 Task: Create in the project AgileRealm and in the Backlog issue 'Integrate a new voice recognition feature into an existing mobile application to enhance user interaction and hands-free operation' a child issue 'Chatbot conversation natural language understanding and remediation', and assign it to team member softage.4@softage.net. Create in the project AgileRealm and in the Backlog issue 'Develop a new tool for automated testing of web application functional correctness and performance under stress conditions' a child issue 'Data access request policy enforcement and auditing', and assign it to team member softage.1@softage.net
Action: Mouse moved to (205, 66)
Screenshot: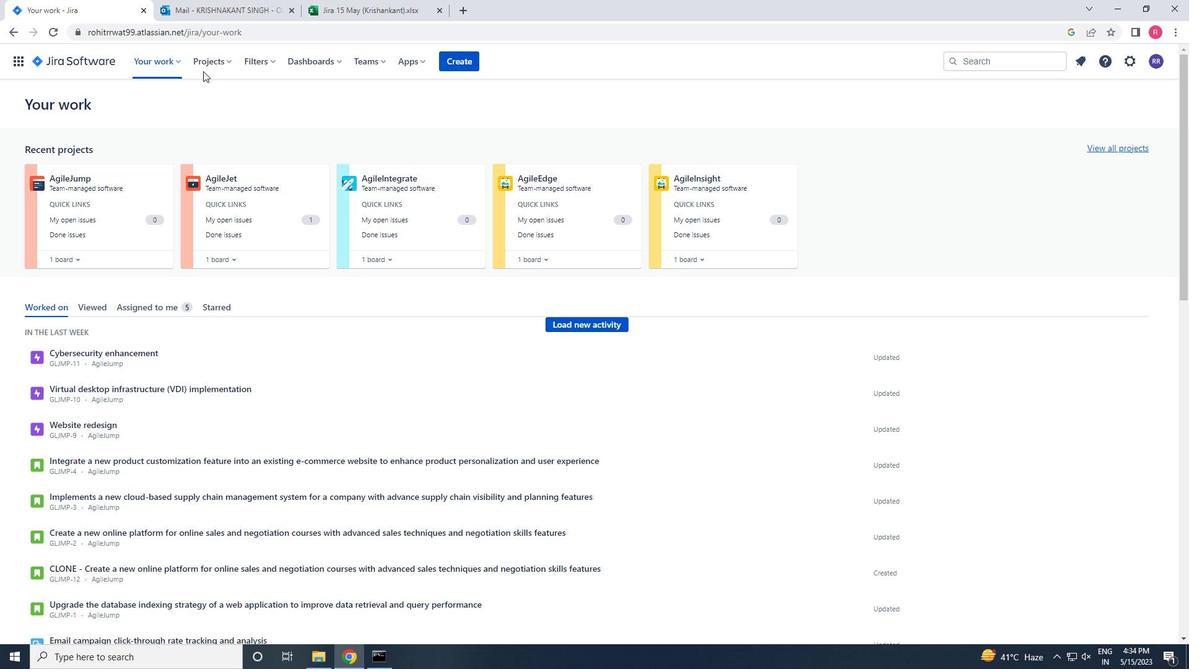 
Action: Mouse pressed left at (205, 66)
Screenshot: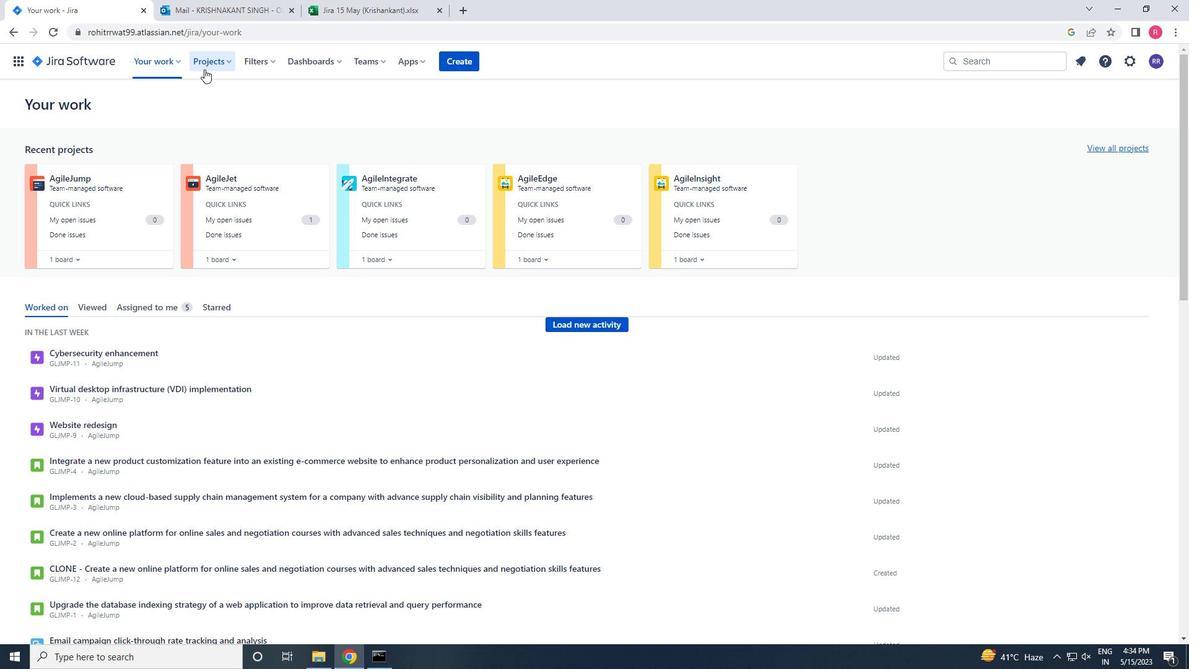 
Action: Mouse moved to (238, 117)
Screenshot: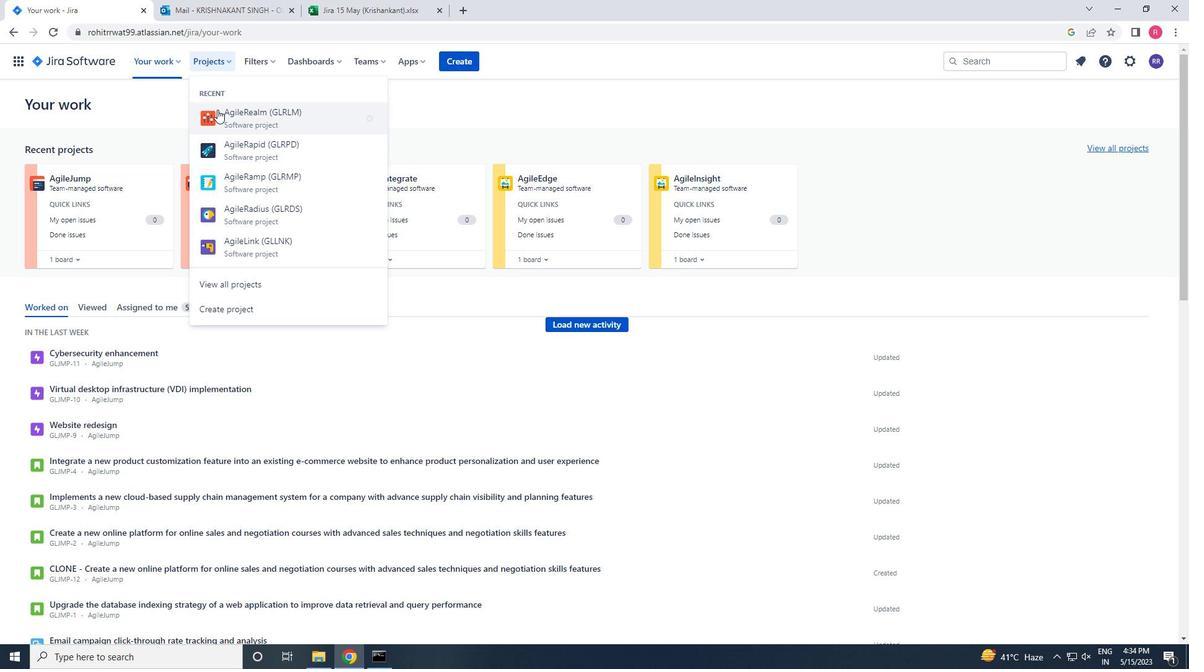 
Action: Mouse pressed left at (238, 117)
Screenshot: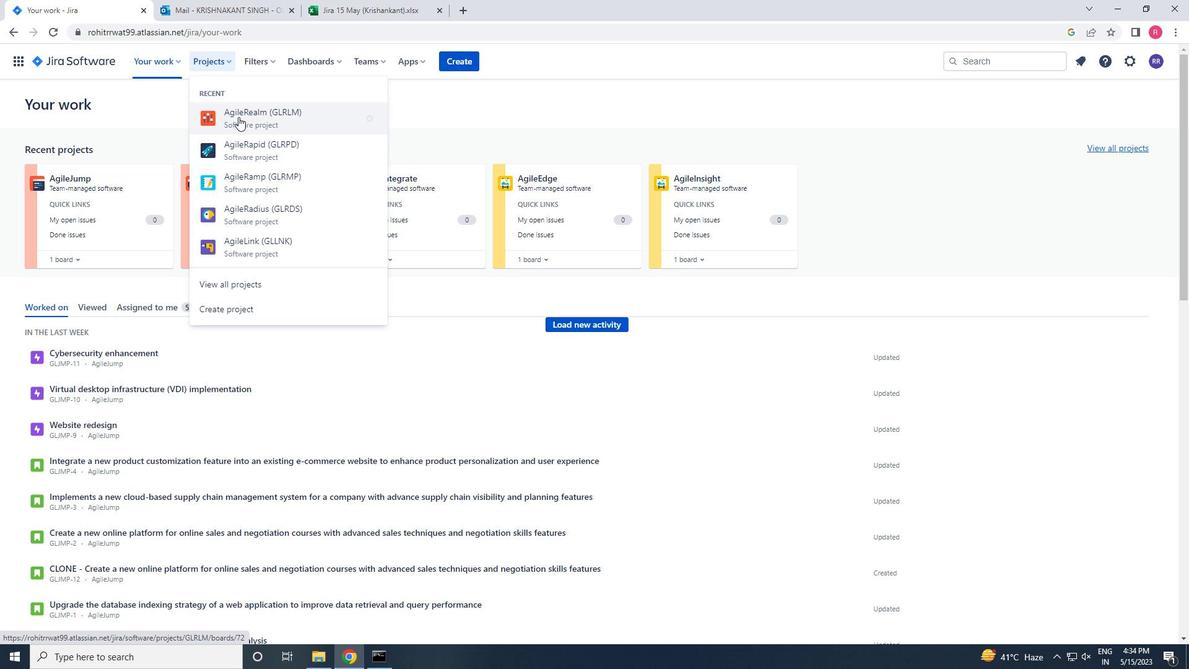 
Action: Mouse moved to (60, 195)
Screenshot: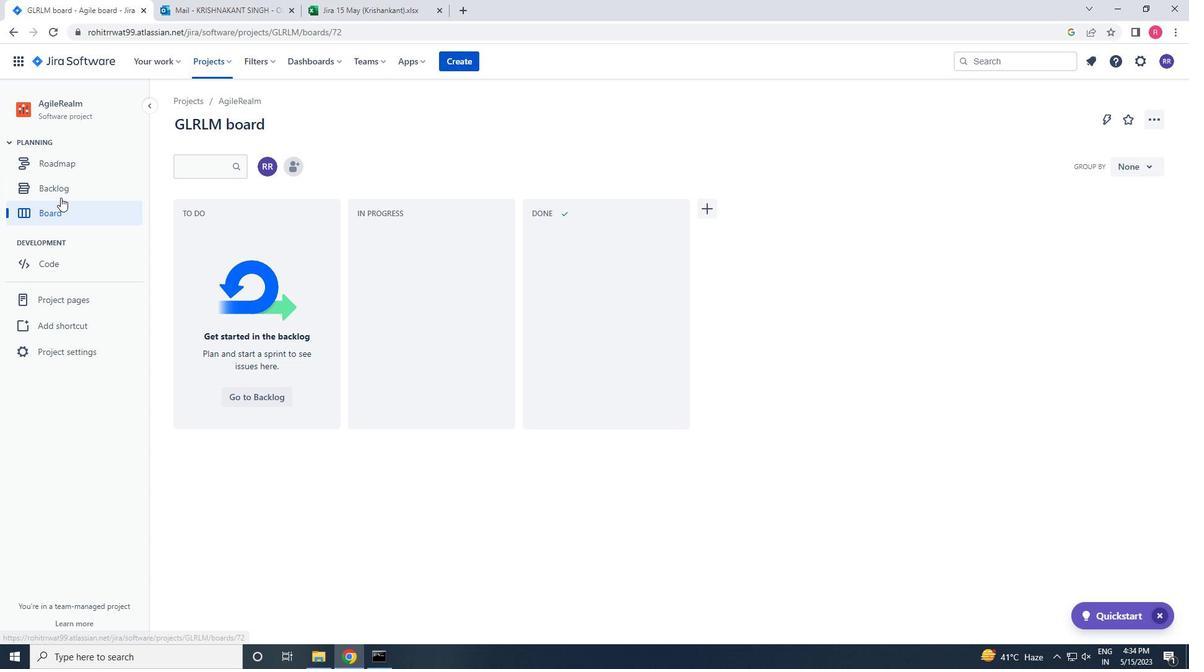 
Action: Mouse pressed left at (60, 195)
Screenshot: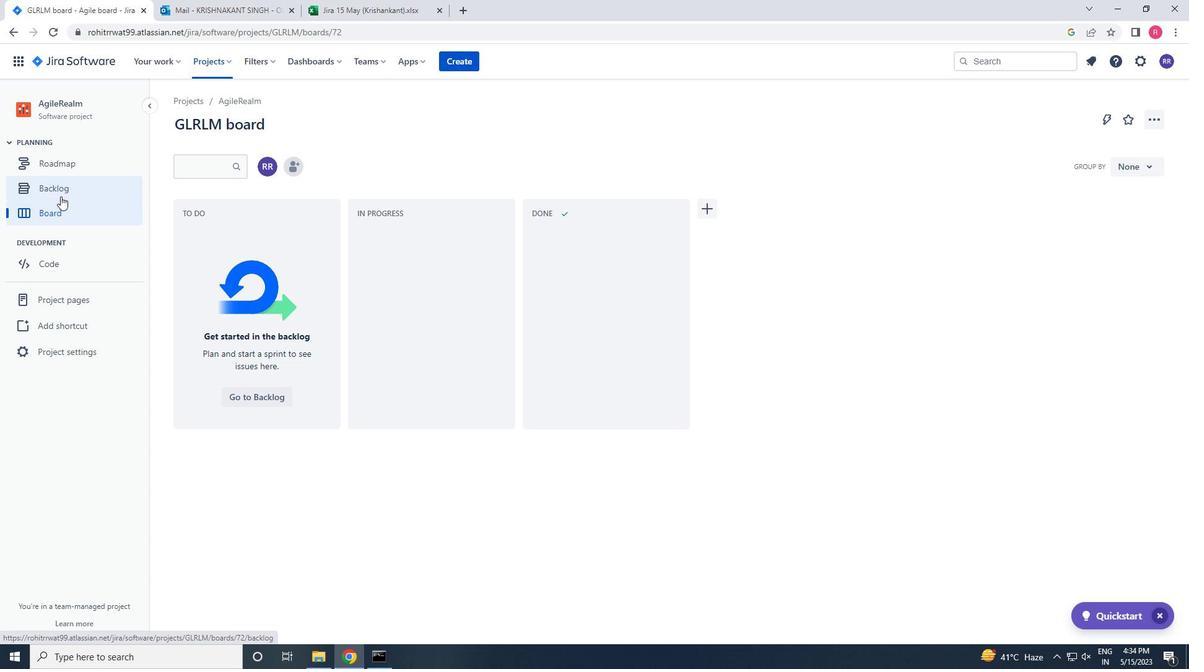
Action: Mouse moved to (334, 284)
Screenshot: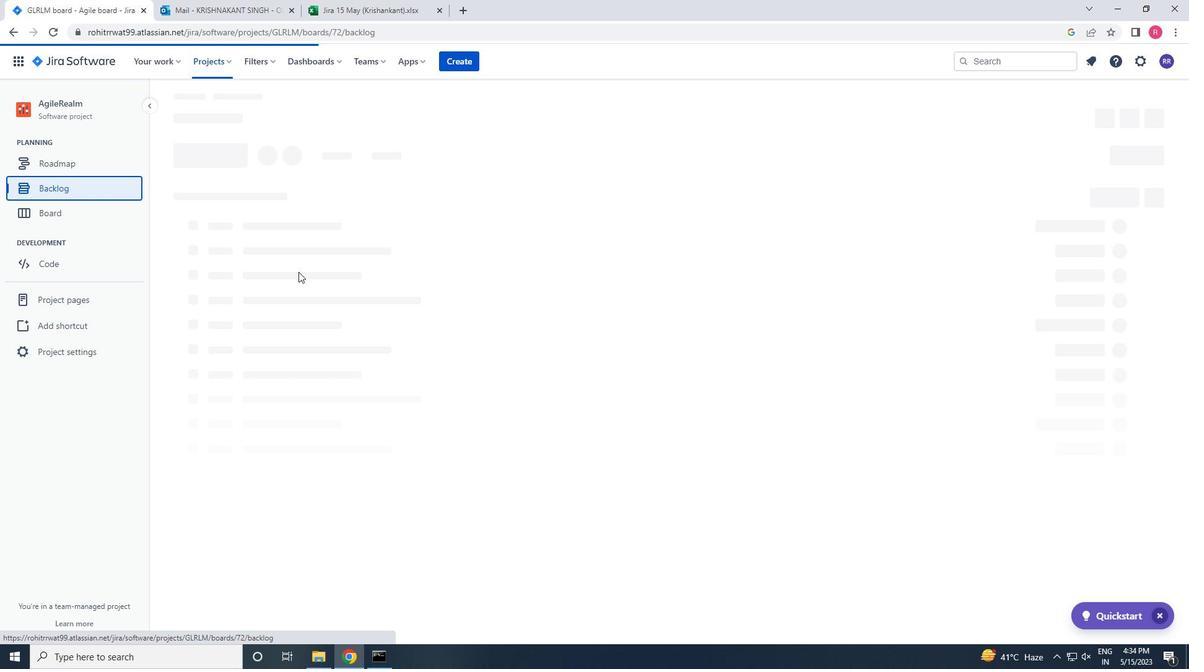 
Action: Mouse scrolled (334, 283) with delta (0, 0)
Screenshot: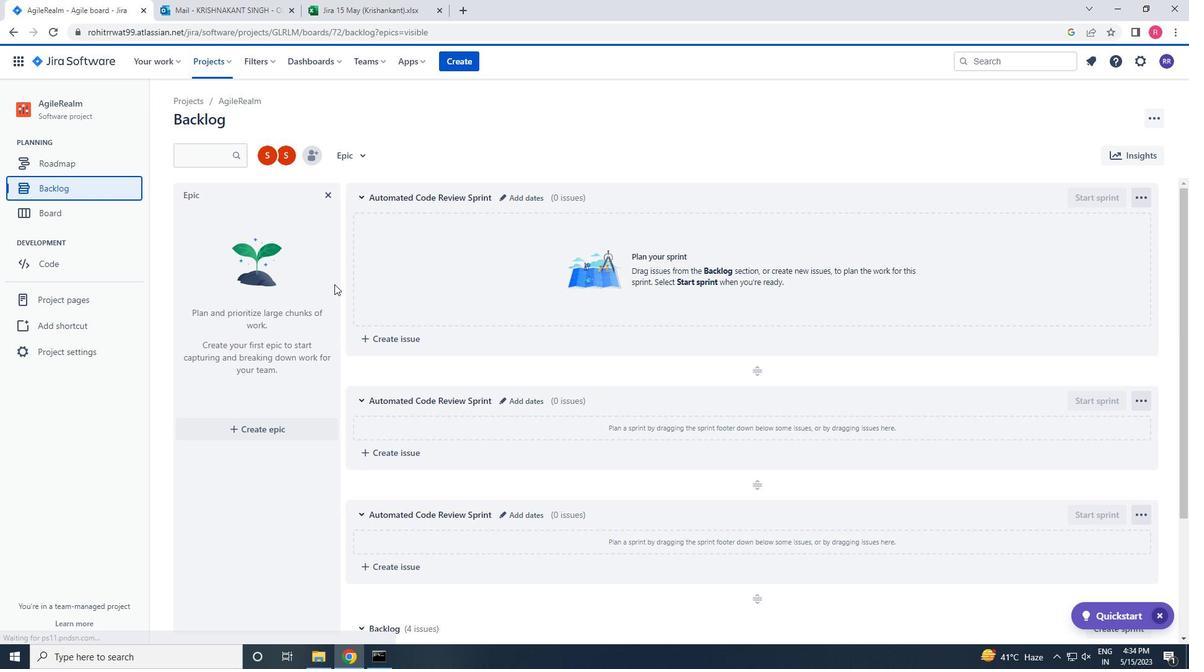 
Action: Mouse scrolled (334, 283) with delta (0, 0)
Screenshot: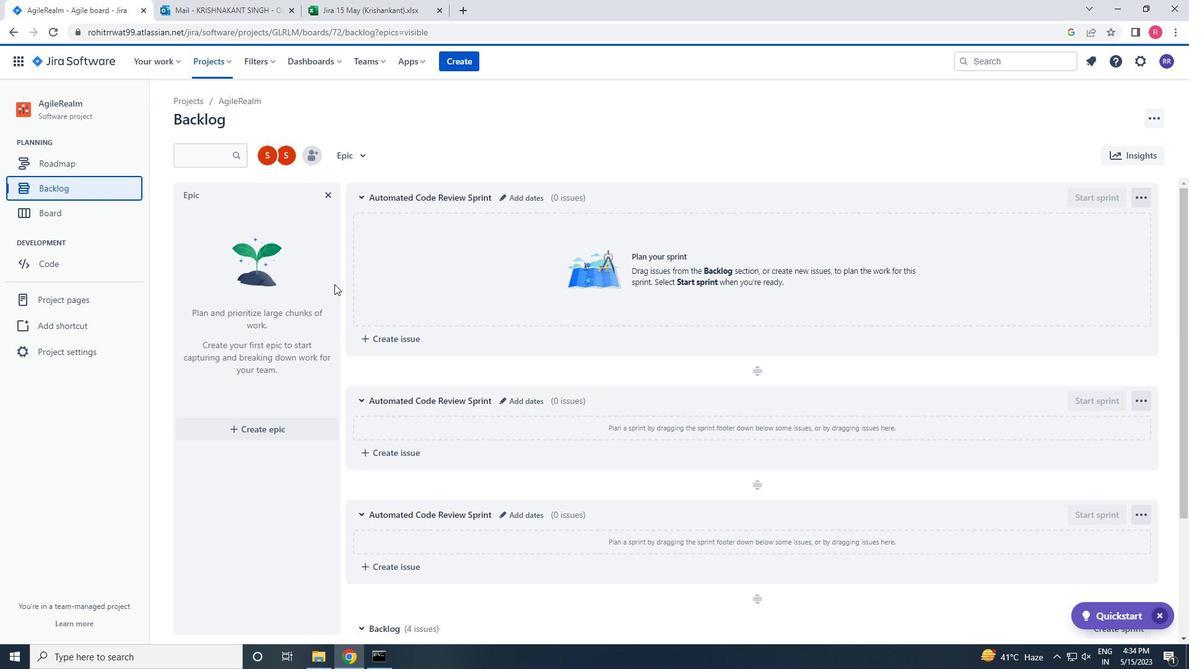 
Action: Mouse scrolled (334, 283) with delta (0, 0)
Screenshot: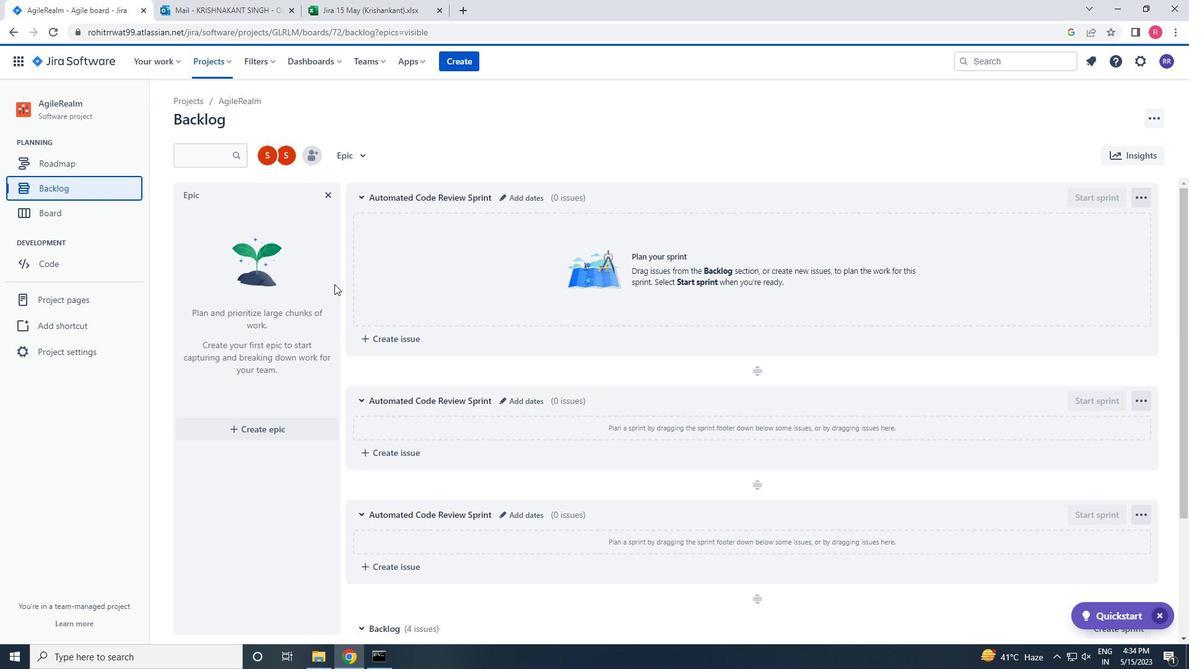 
Action: Mouse moved to (335, 284)
Screenshot: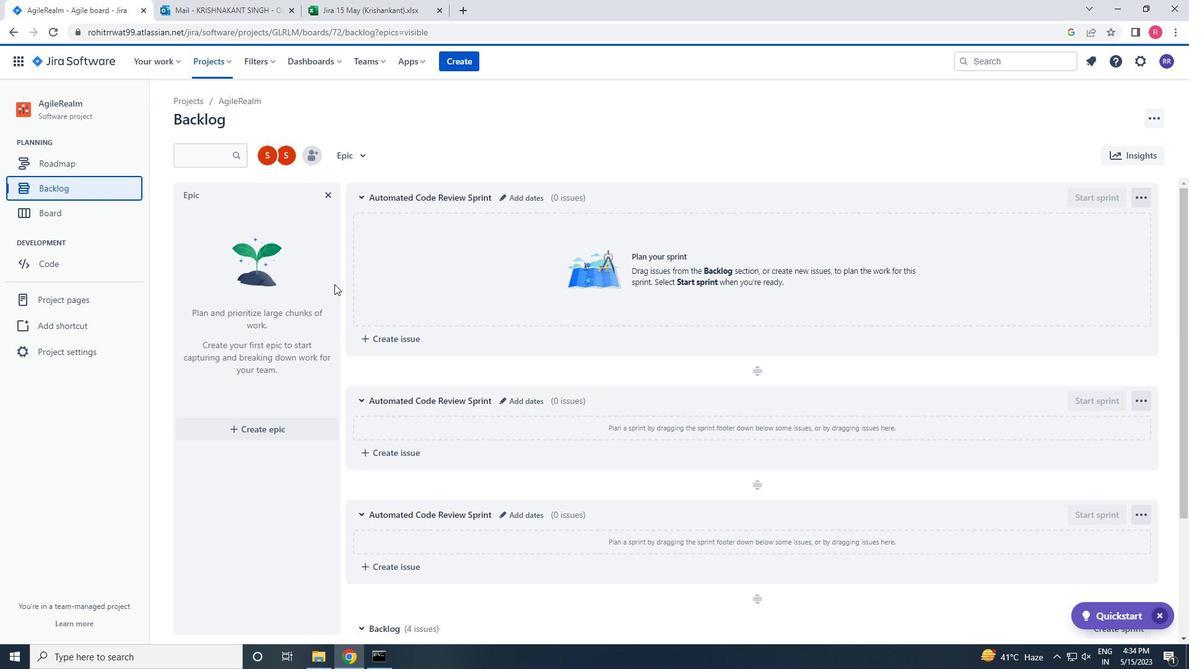 
Action: Mouse scrolled (335, 283) with delta (0, 0)
Screenshot: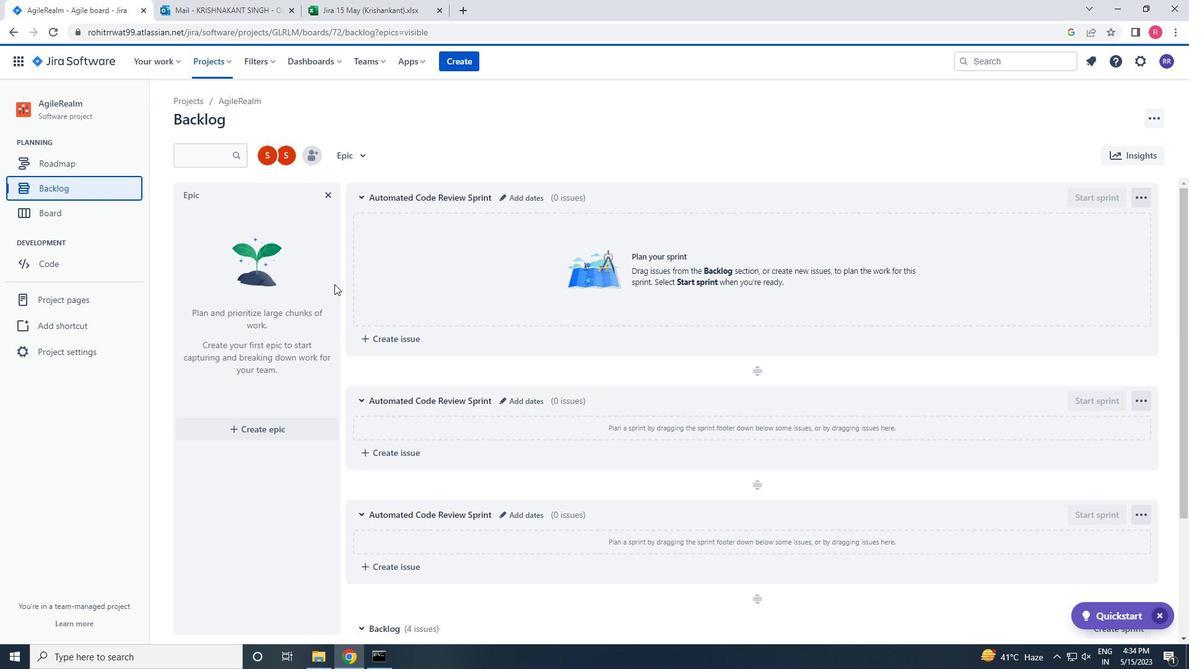
Action: Mouse moved to (335, 286)
Screenshot: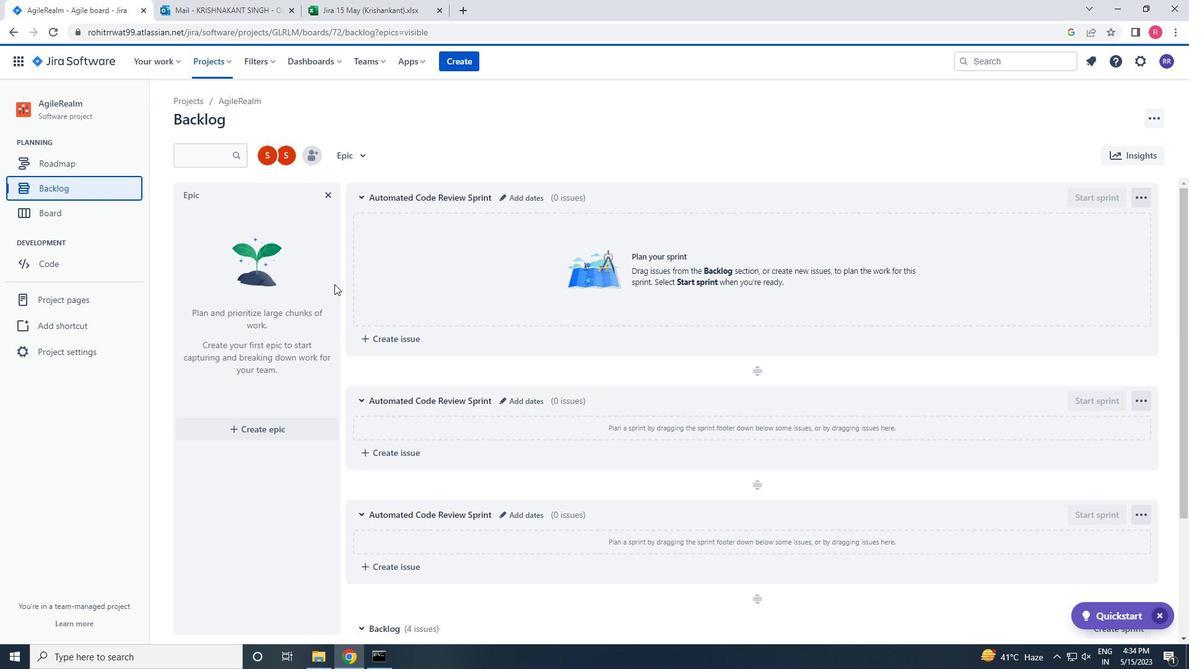 
Action: Mouse scrolled (335, 285) with delta (0, 0)
Screenshot: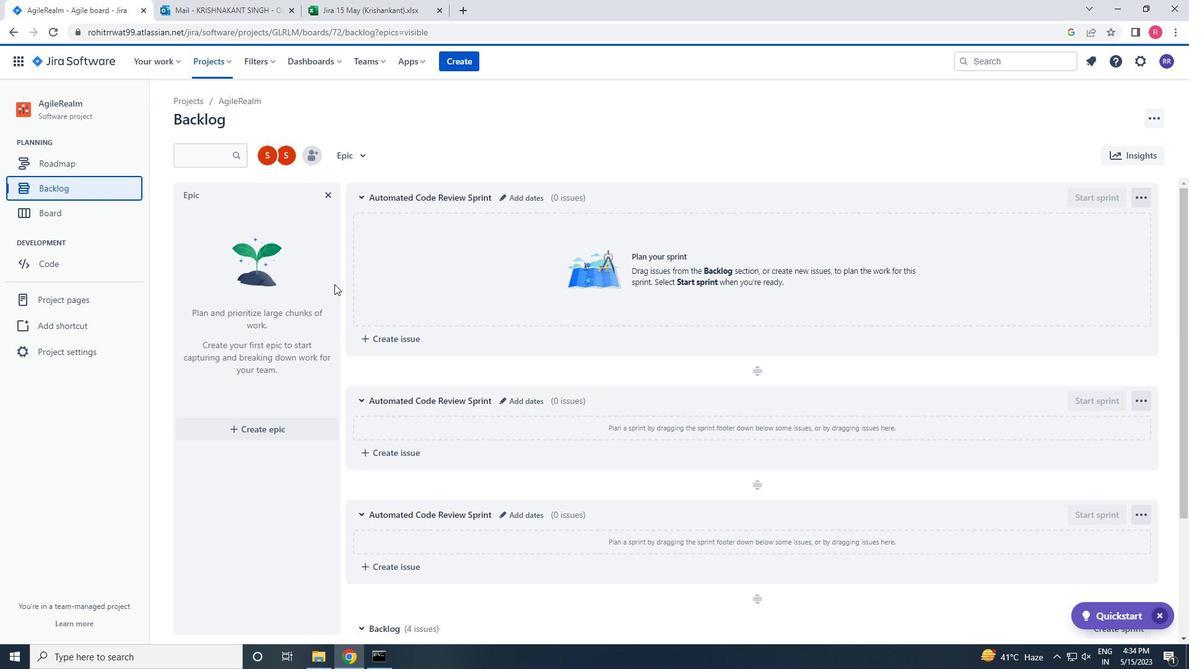 
Action: Mouse scrolled (335, 285) with delta (0, 0)
Screenshot: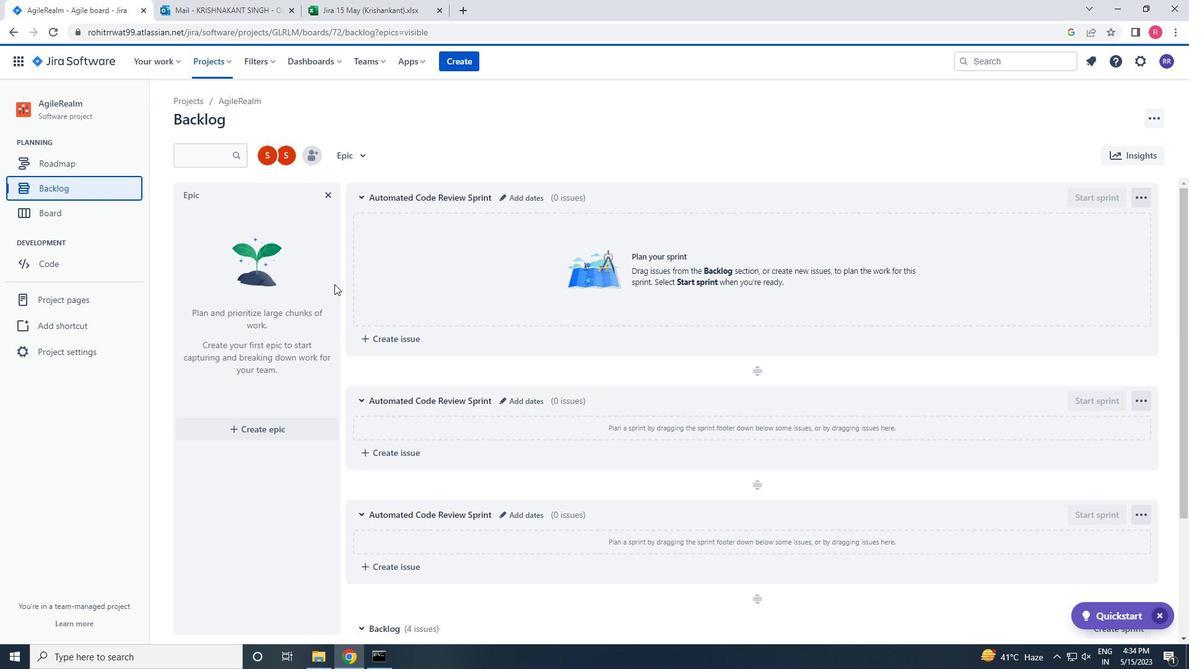 
Action: Mouse moved to (335, 290)
Screenshot: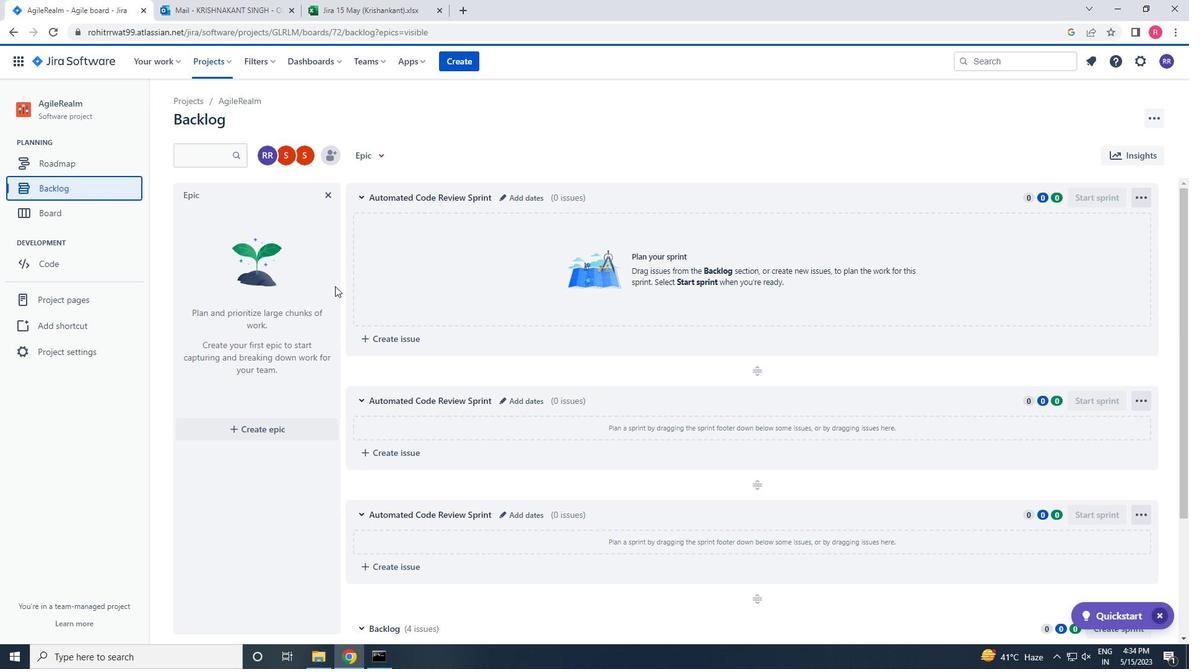 
Action: Mouse scrolled (335, 290) with delta (0, 0)
Screenshot: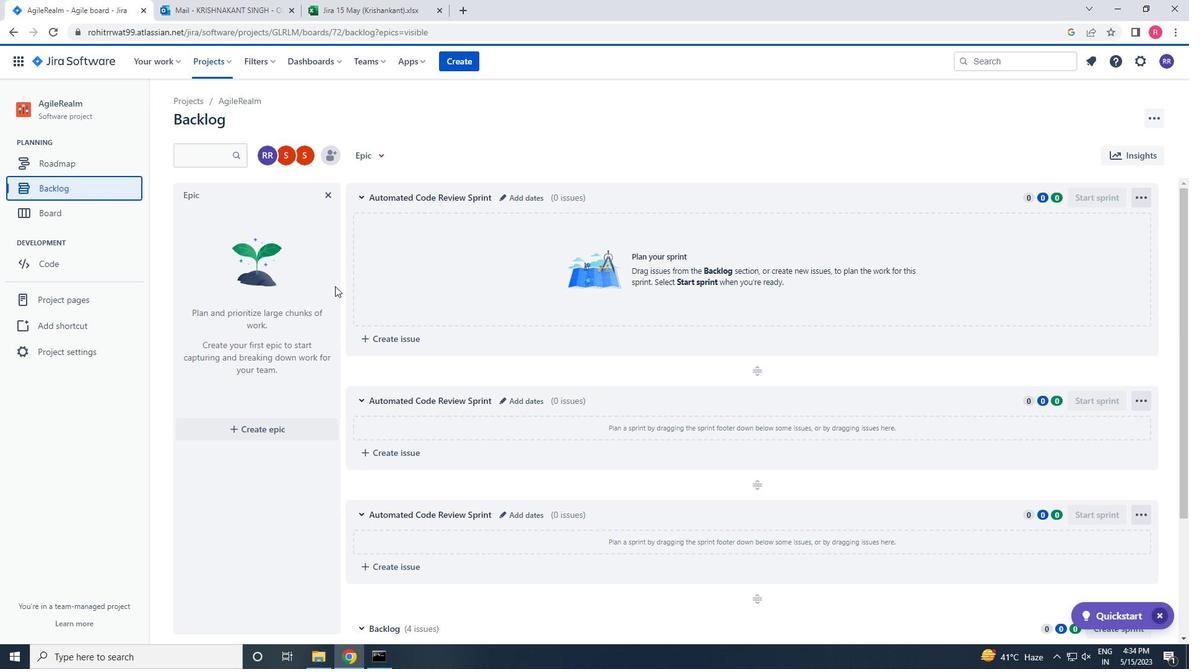 
Action: Mouse moved to (457, 354)
Screenshot: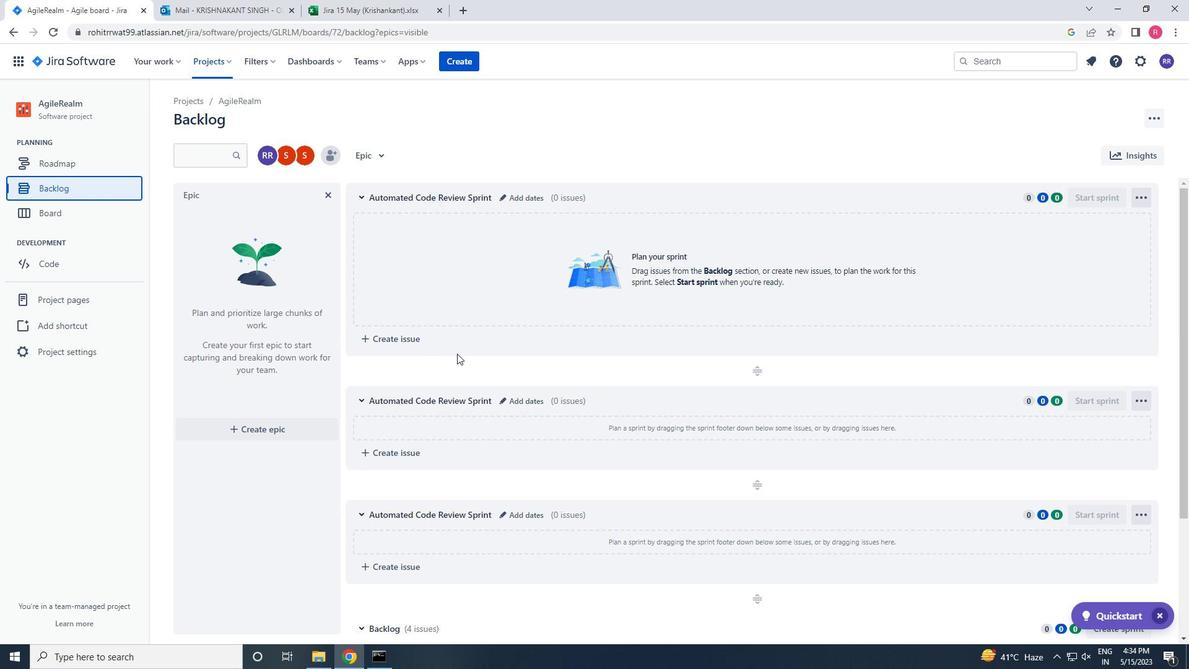 
Action: Mouse scrolled (457, 353) with delta (0, 0)
Screenshot: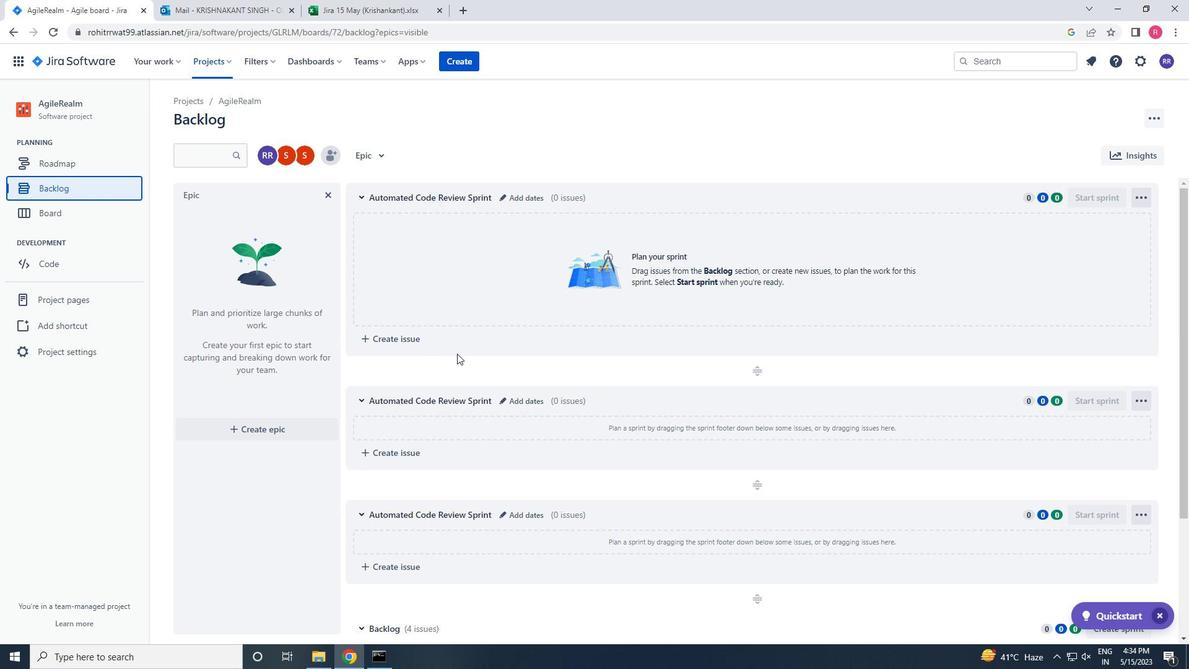 
Action: Mouse moved to (457, 355)
Screenshot: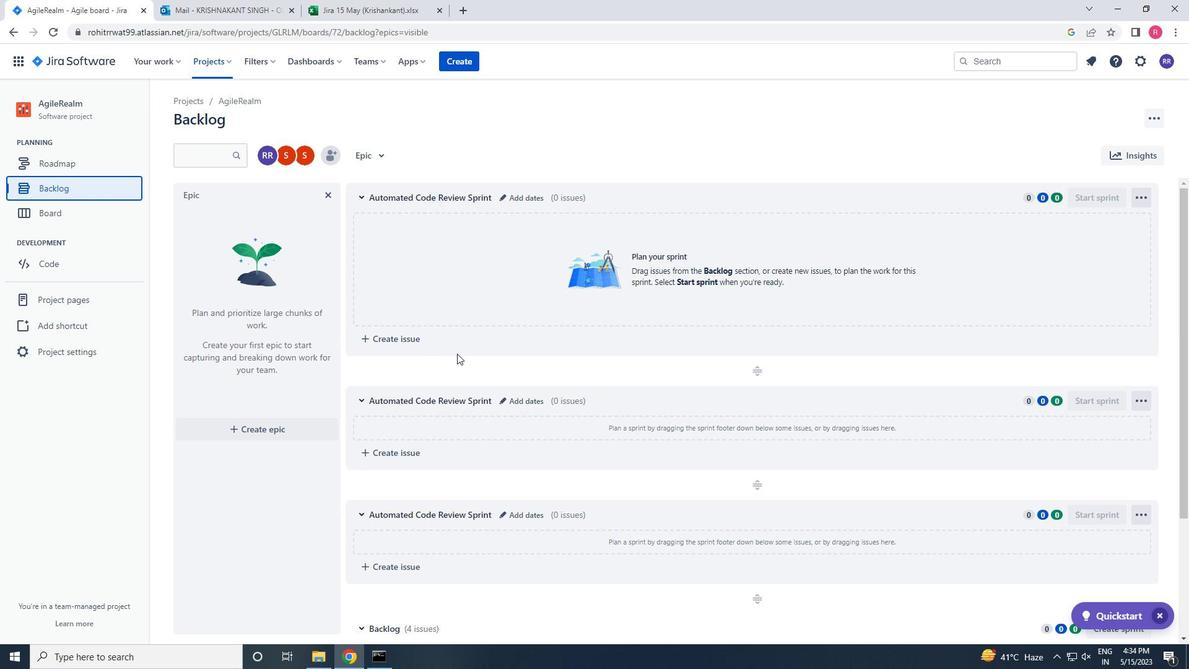 
Action: Mouse scrolled (457, 354) with delta (0, 0)
Screenshot: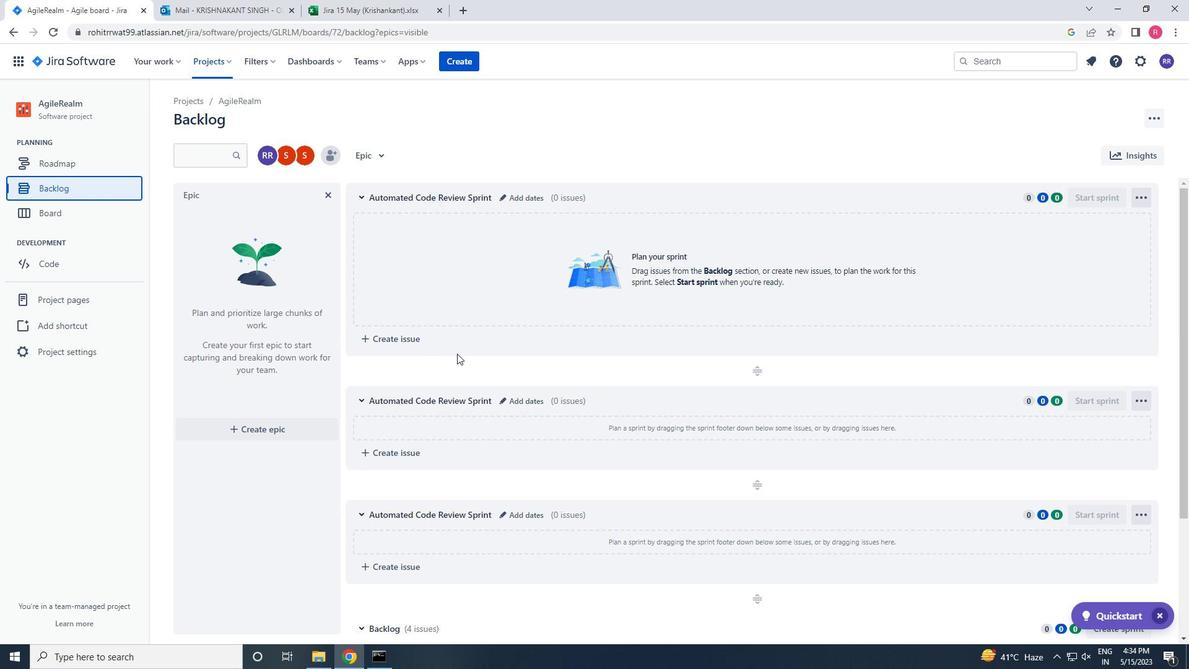 
Action: Mouse scrolled (457, 354) with delta (0, 0)
Screenshot: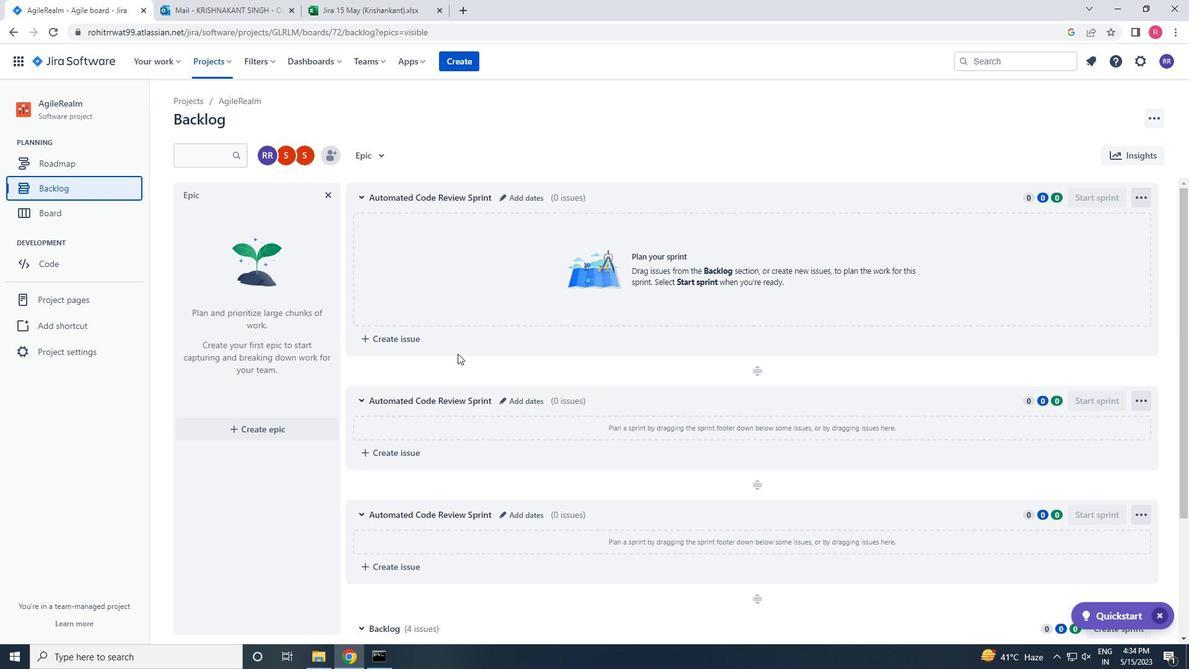 
Action: Mouse scrolled (457, 354) with delta (0, 0)
Screenshot: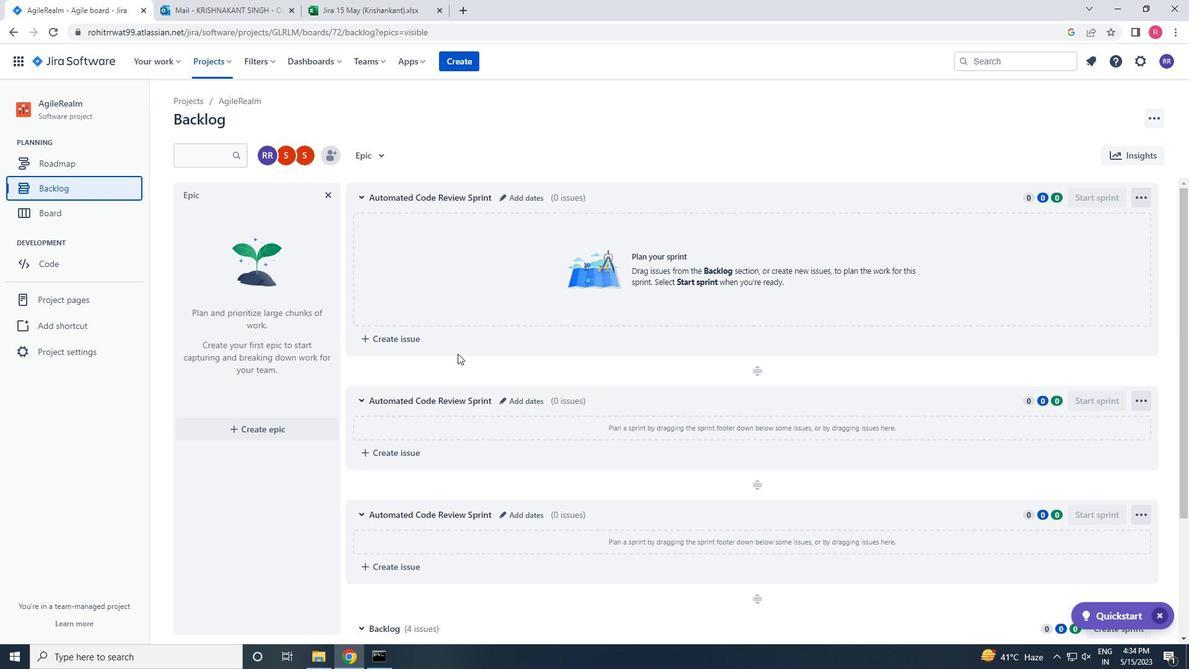 
Action: Mouse scrolled (457, 354) with delta (0, 0)
Screenshot: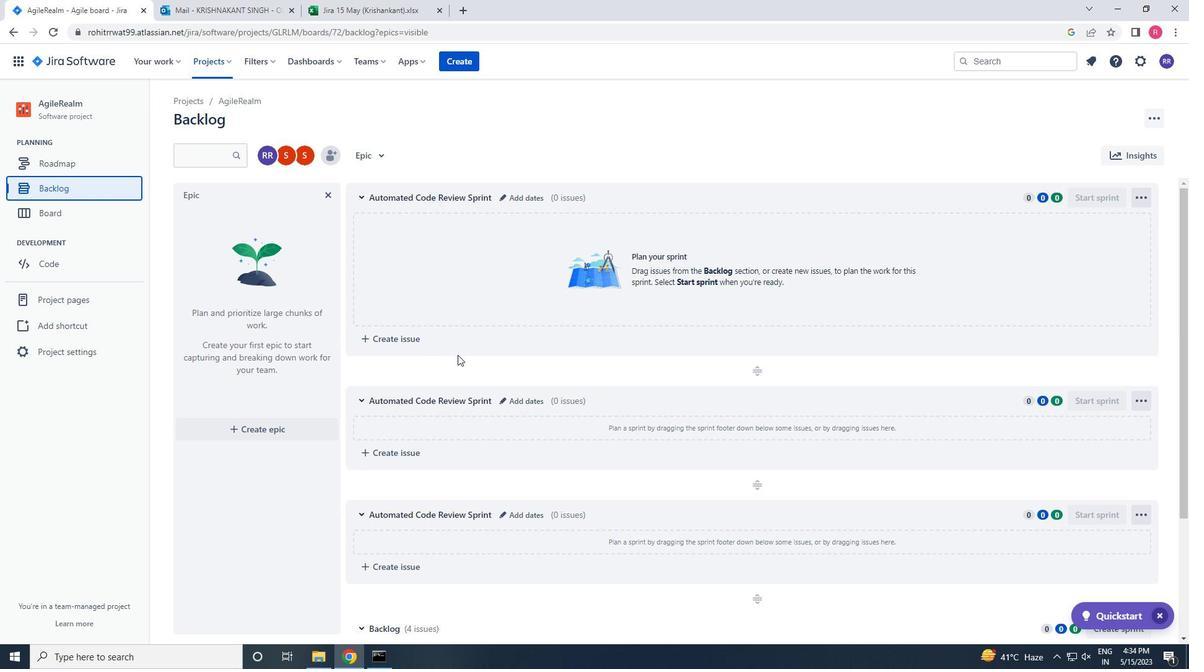 
Action: Mouse scrolled (457, 354) with delta (0, 0)
Screenshot: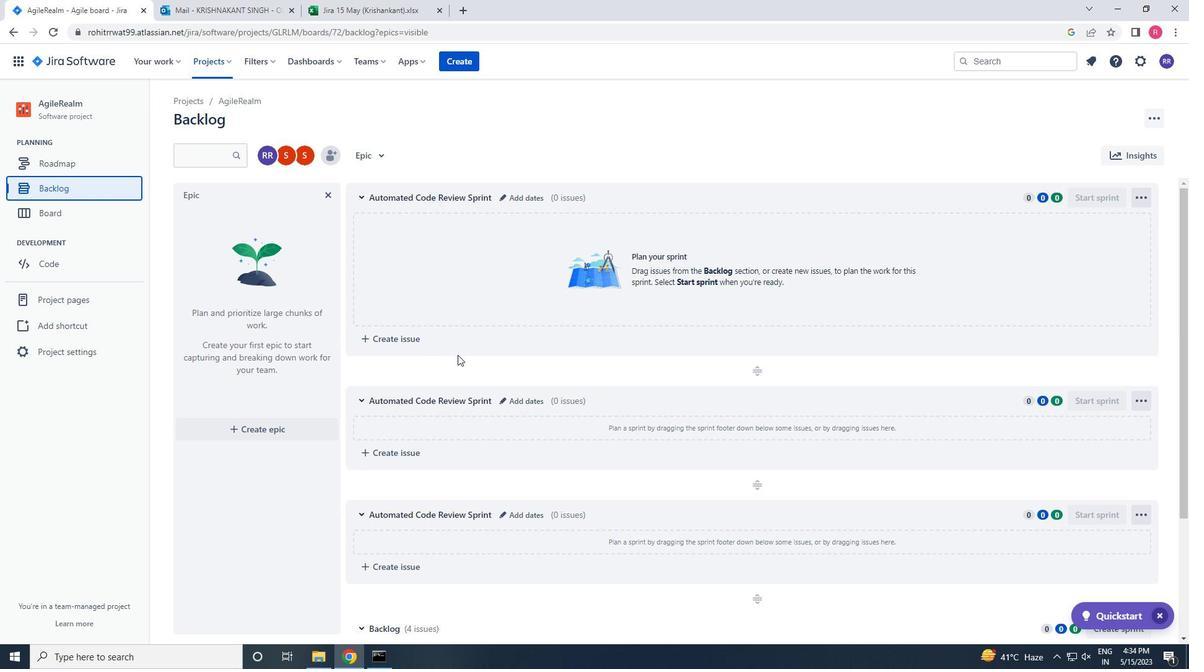 
Action: Mouse moved to (961, 493)
Screenshot: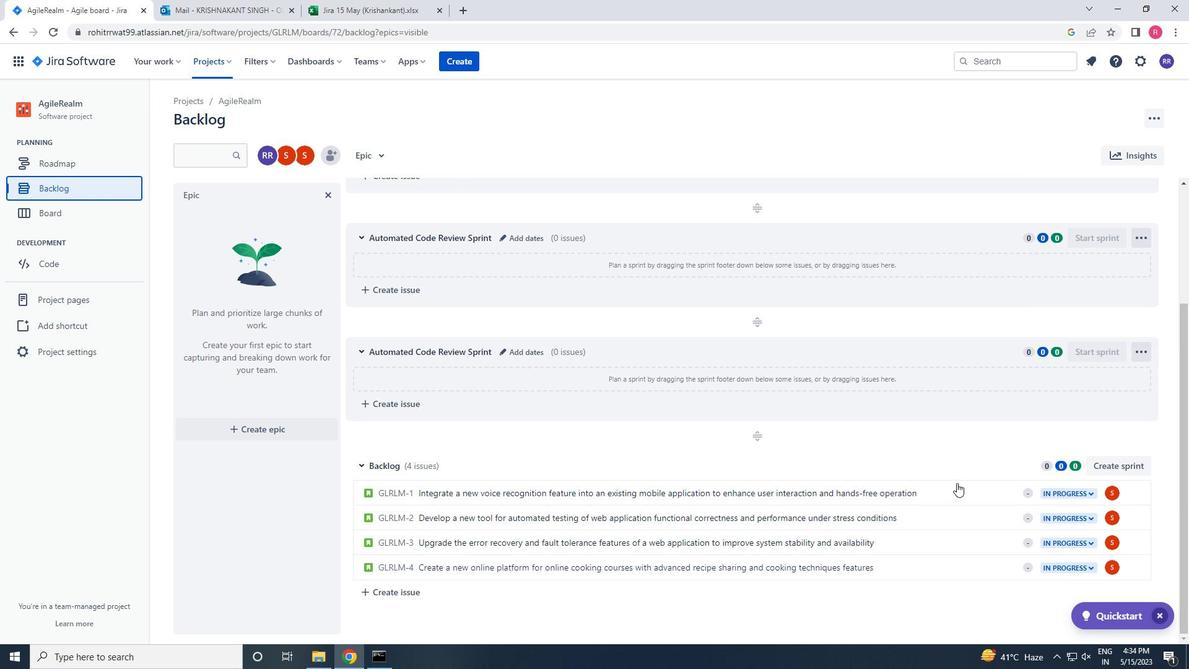 
Action: Mouse pressed left at (961, 493)
Screenshot: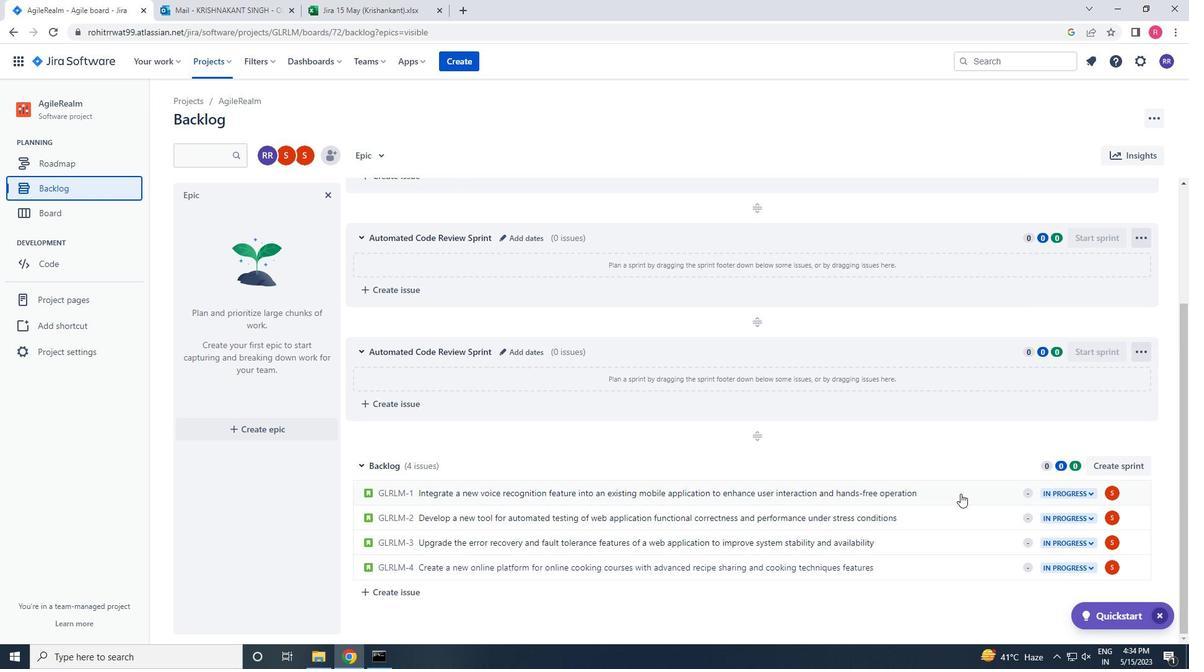 
Action: Mouse moved to (972, 320)
Screenshot: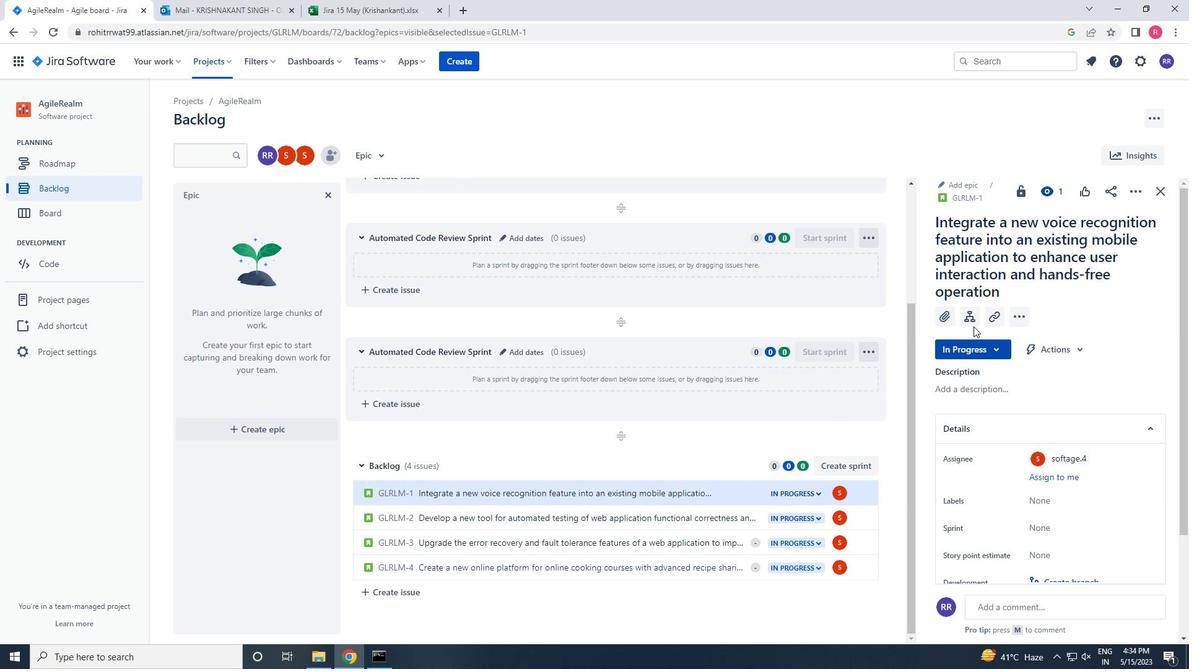 
Action: Mouse pressed left at (972, 320)
Screenshot: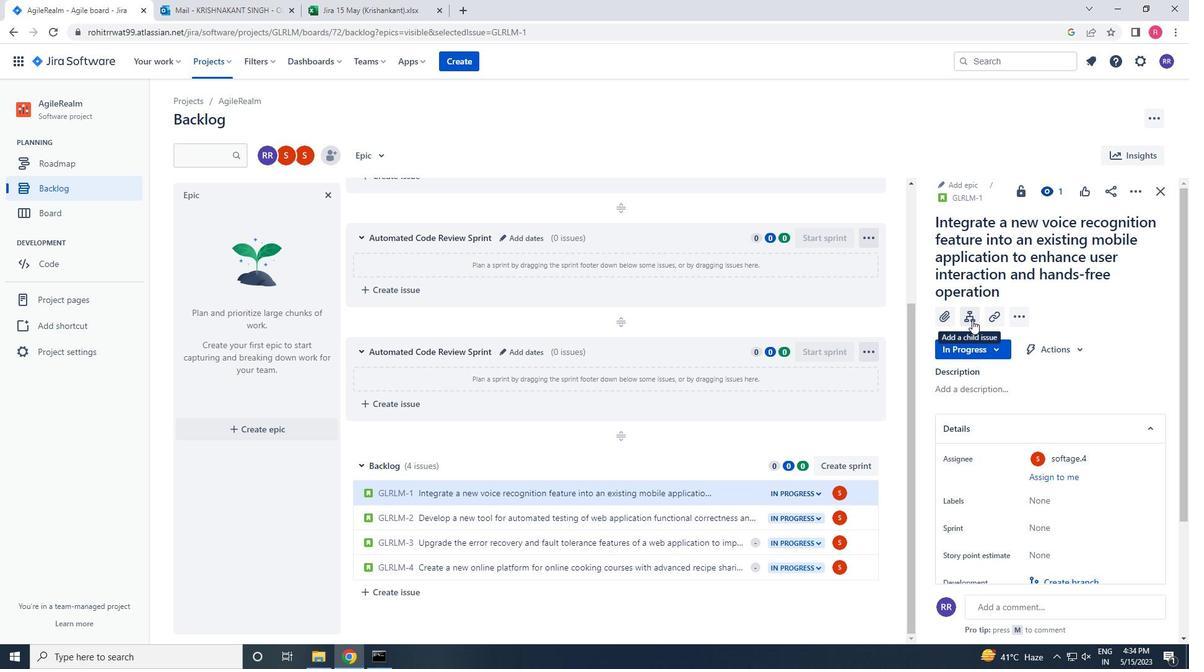 
Action: Key pressed <Key.shift>CHATBOT<Key.space>CONVERSATION<Key.space>NATURAL<Key.space>LANGUS<Key.backspace>AGE<Key.space>UNDERSTANDING<Key.space><Key.space>AND<Key.space>REMDIATION<Key.left><Key.left><Key.left><Key.left><Key.left><Key.left><Key.left>W<Key.backspace>E<Key.enter>
Screenshot: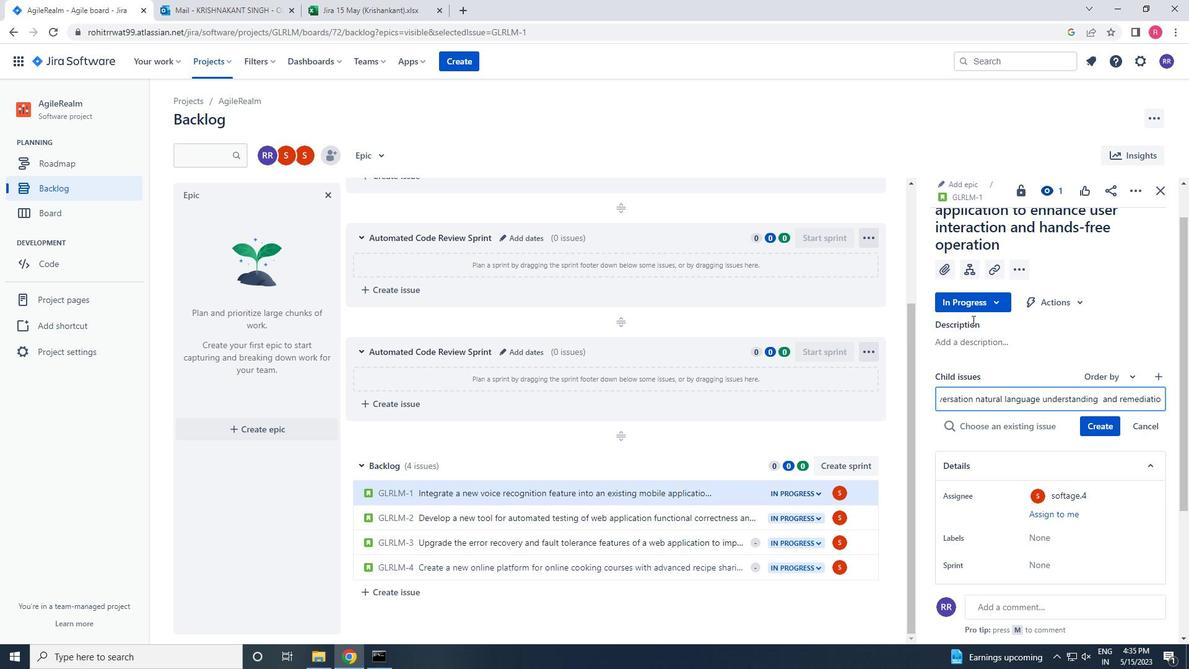 
Action: Mouse moved to (1109, 404)
Screenshot: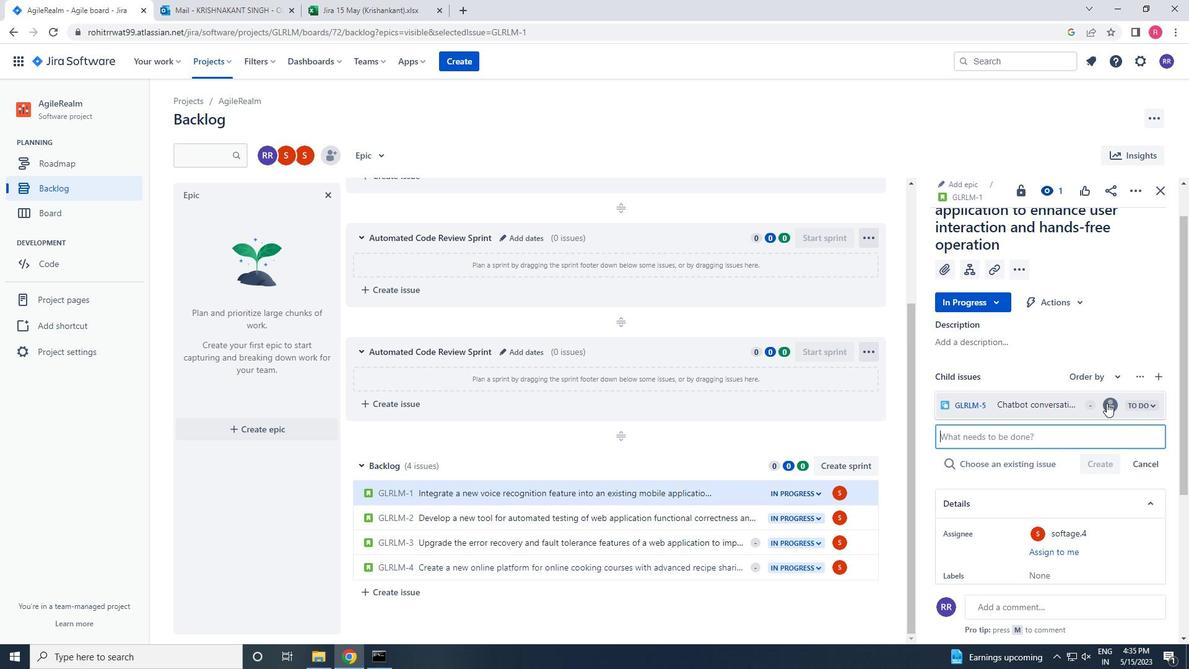 
Action: Mouse pressed left at (1109, 404)
Screenshot: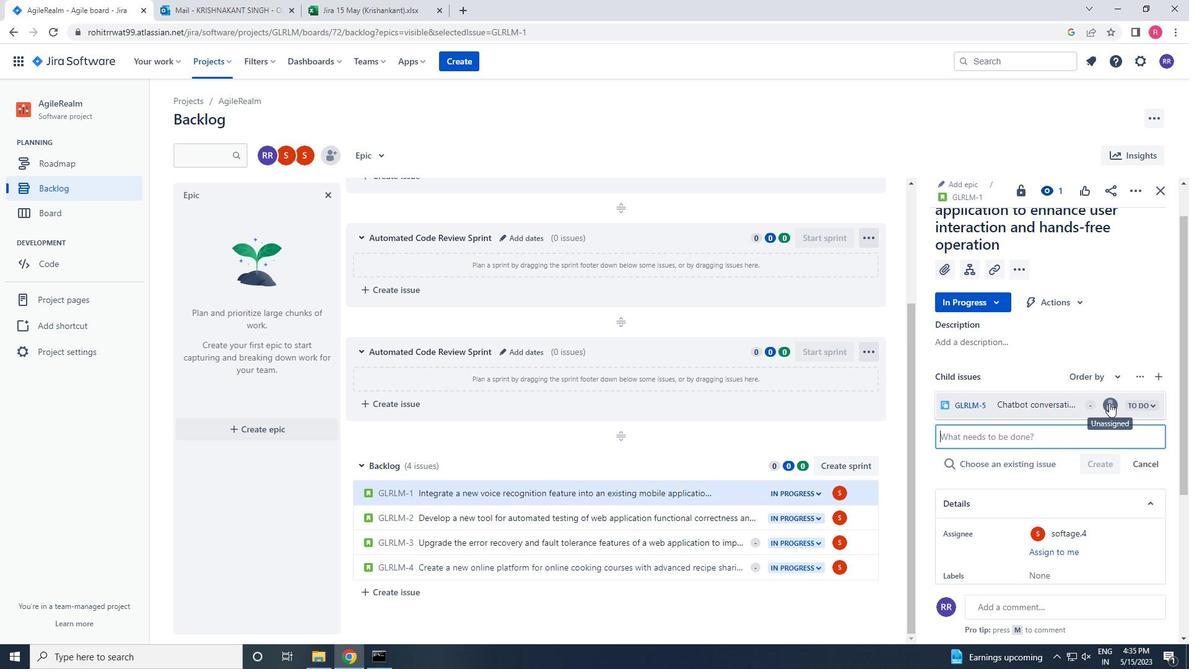 
Action: Mouse moved to (1110, 389)
Screenshot: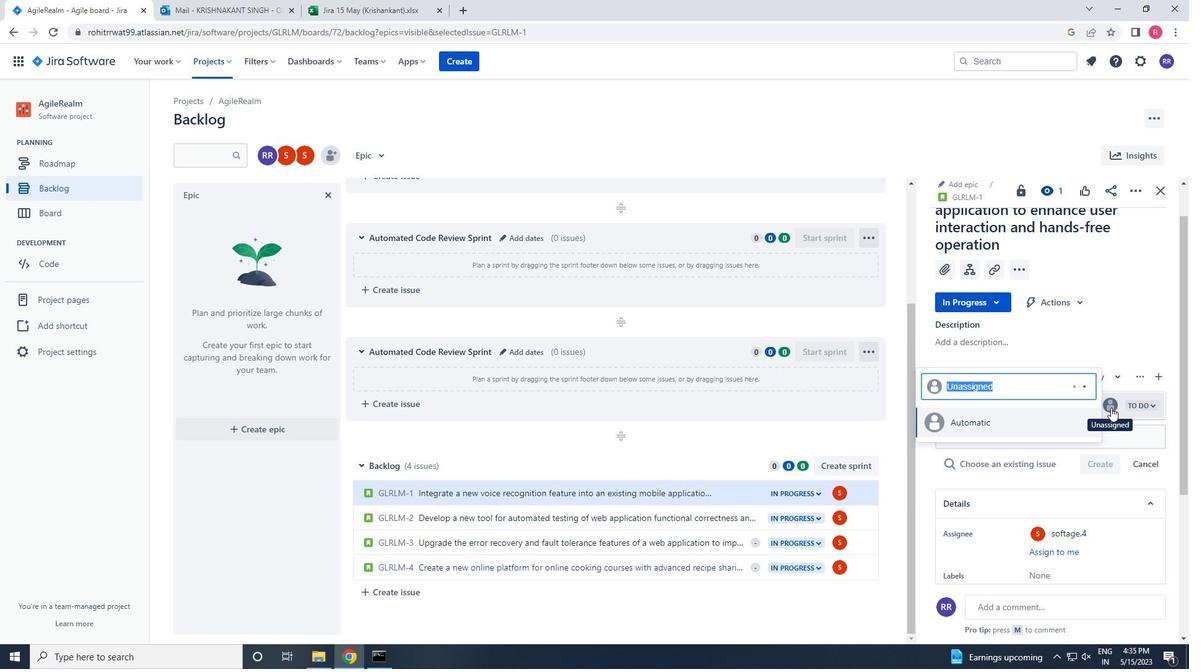 
Action: Key pressed SOFTAGE.4<Key.shift>@SOFTAGE.NET
Screenshot: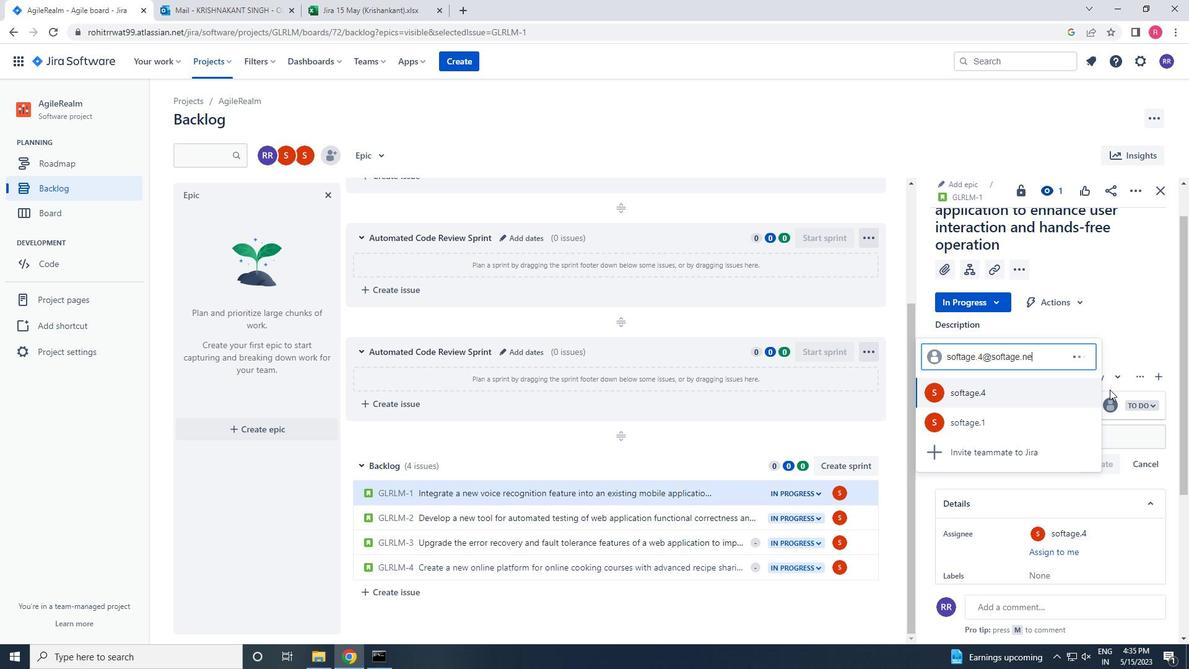 
Action: Mouse moved to (1015, 409)
Screenshot: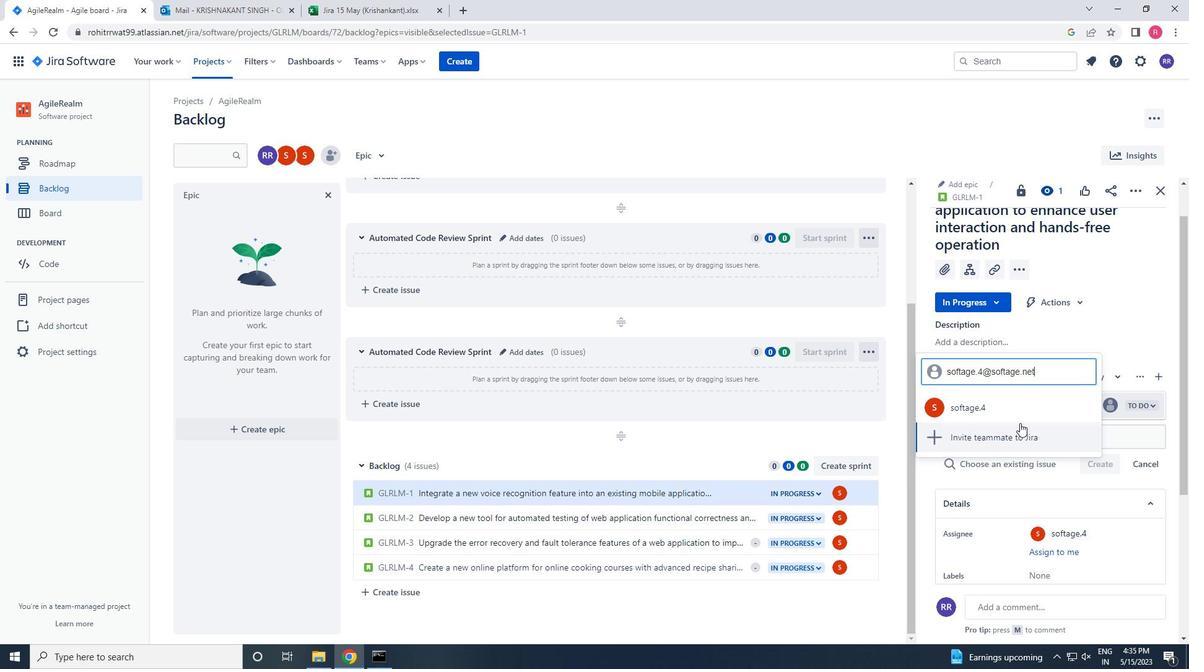 
Action: Mouse pressed left at (1015, 409)
Screenshot: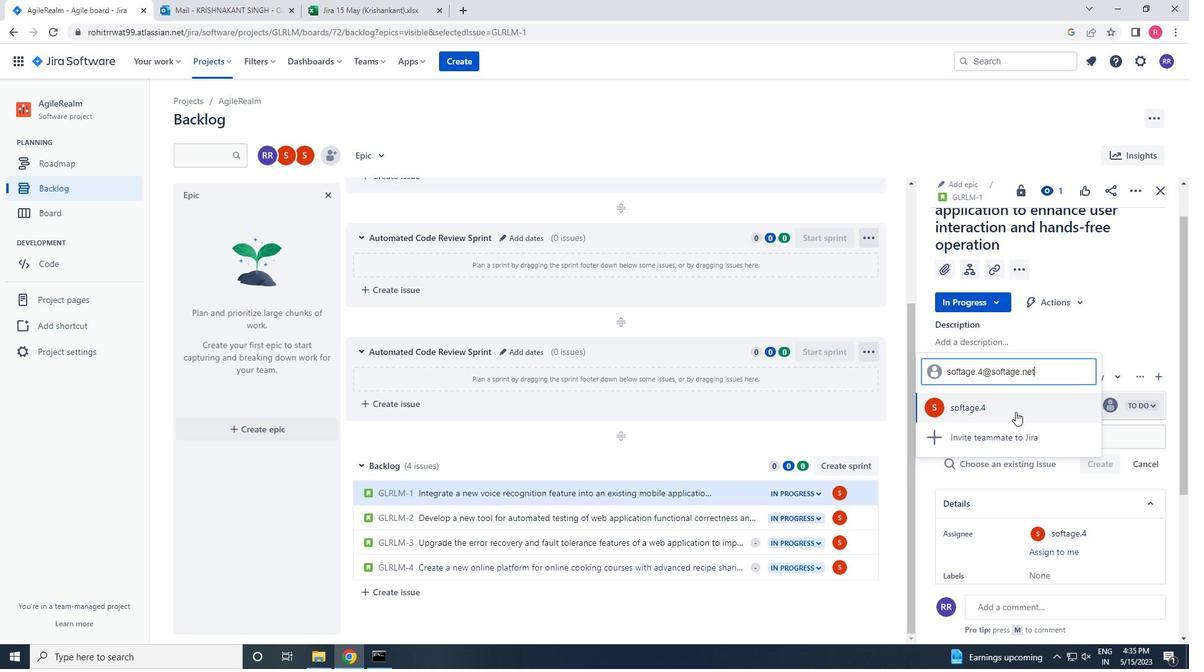 
Action: Mouse moved to (734, 525)
Screenshot: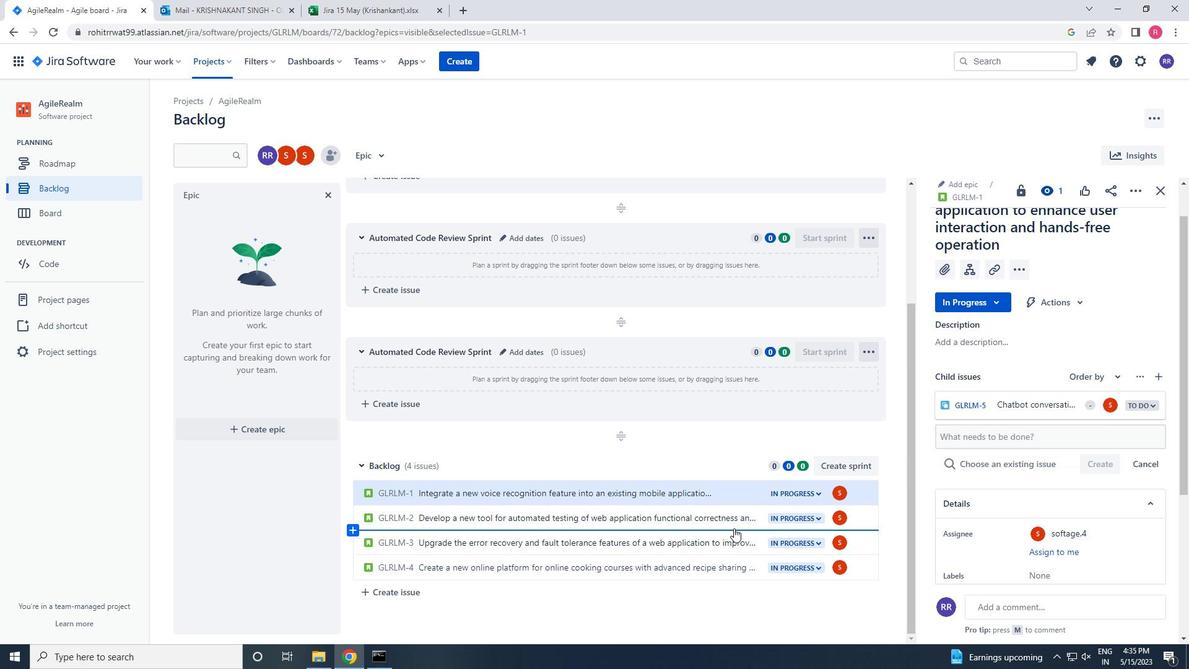 
Action: Mouse pressed left at (734, 525)
Screenshot: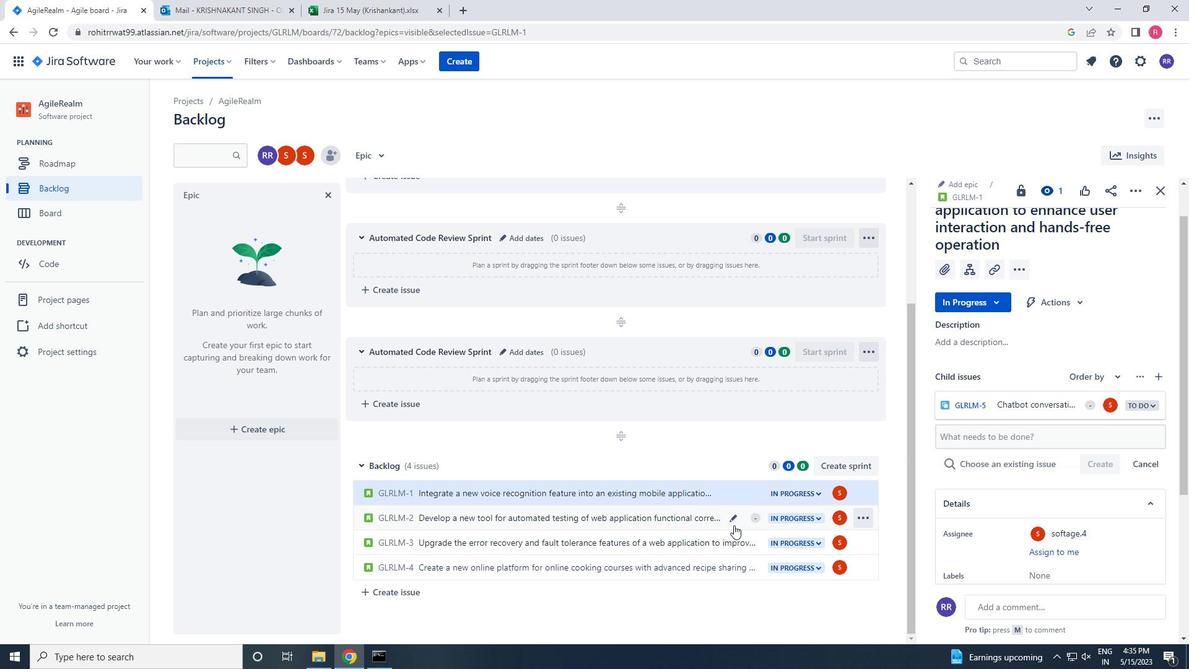 
Action: Mouse moved to (975, 317)
Screenshot: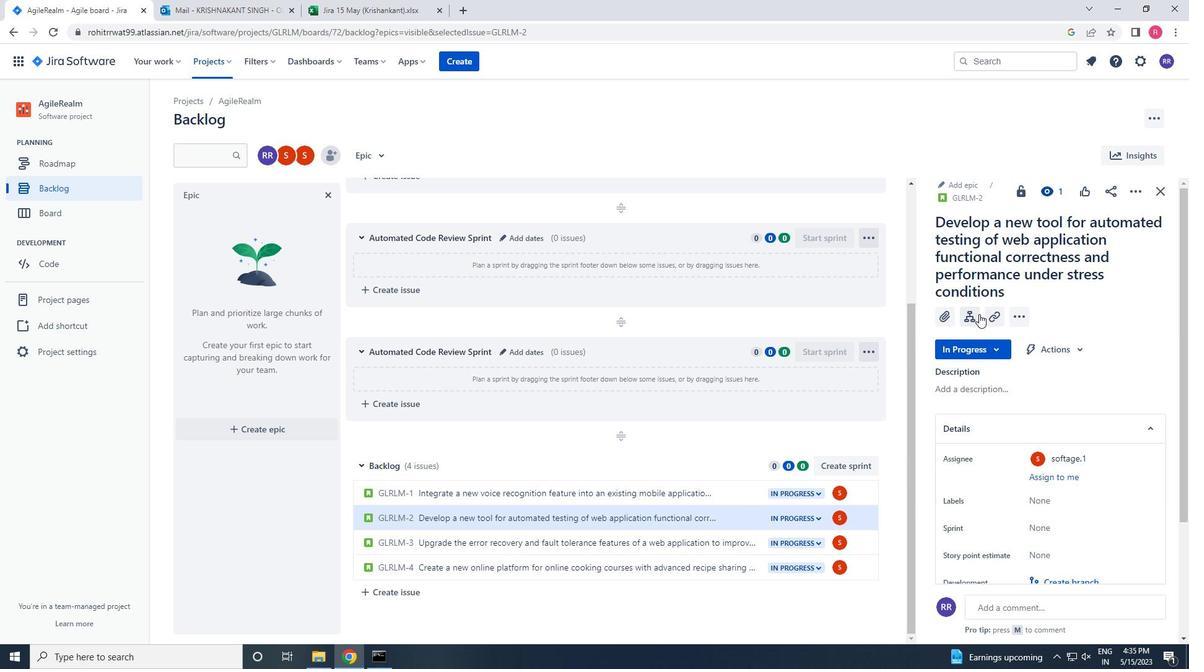 
Action: Mouse pressed left at (975, 317)
Screenshot: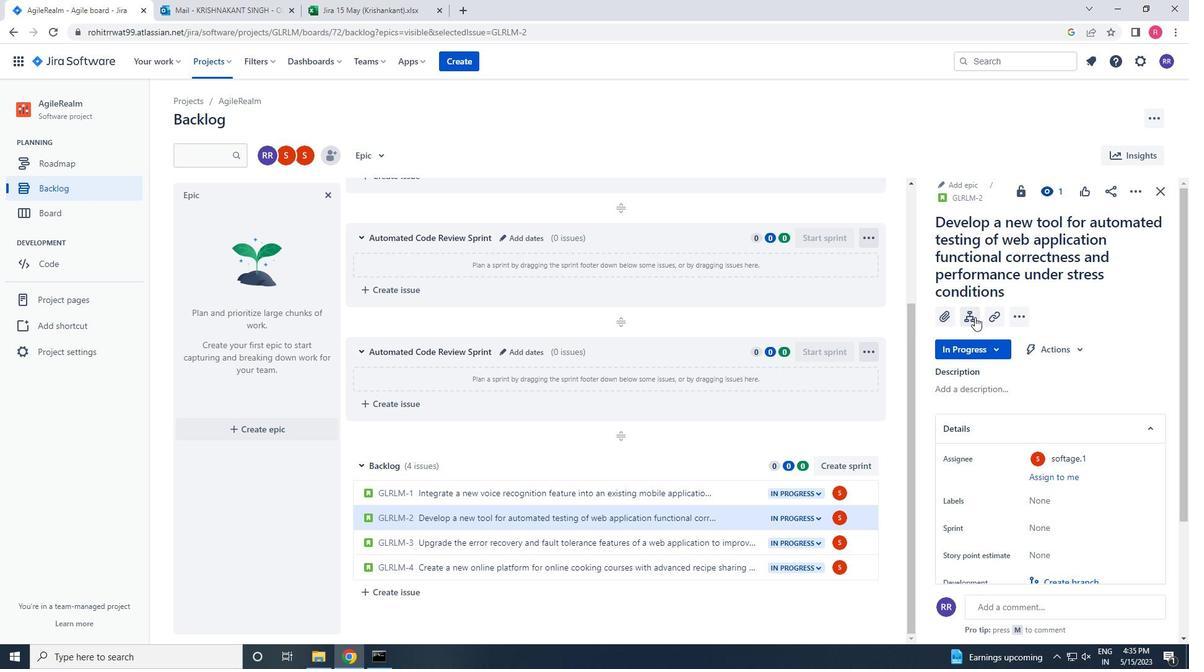 
Action: Mouse moved to (971, 361)
Screenshot: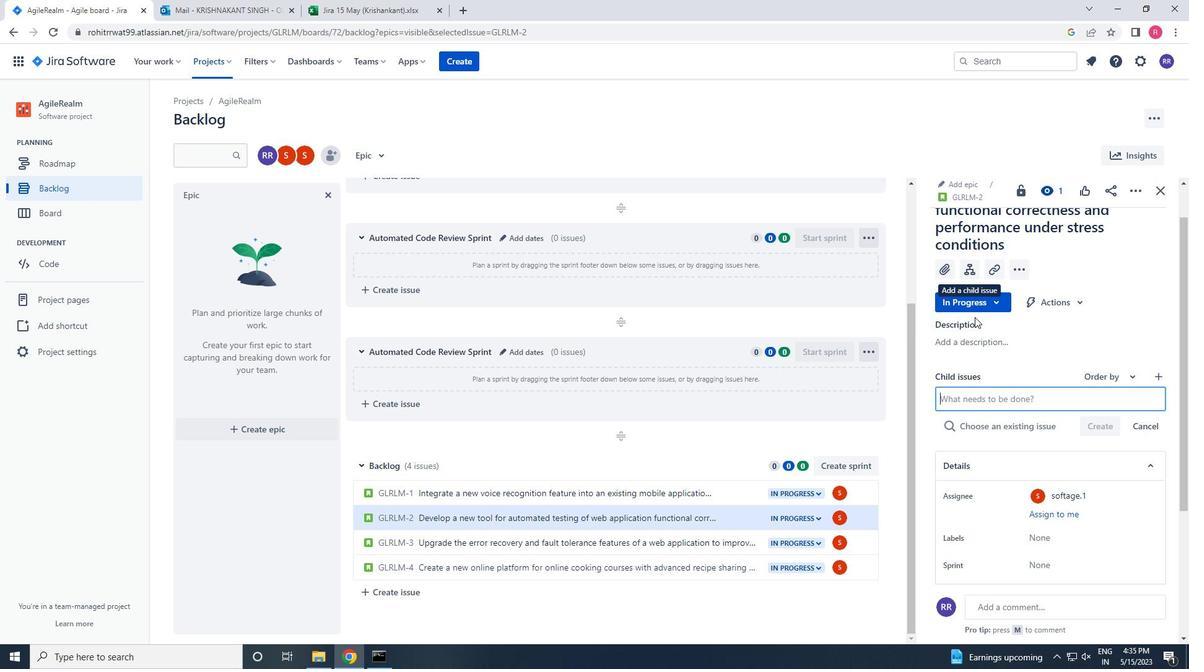 
Action: Key pressed <Key.shift>DATA<Key.space>ACCESS<Key.space>REQU<Key.backspace>UEST<Key.space>POLICY<Key.space>ENFORCEMENT<Key.space>AND<Key.space>AUDITING<Key.space><Key.enter>
Screenshot: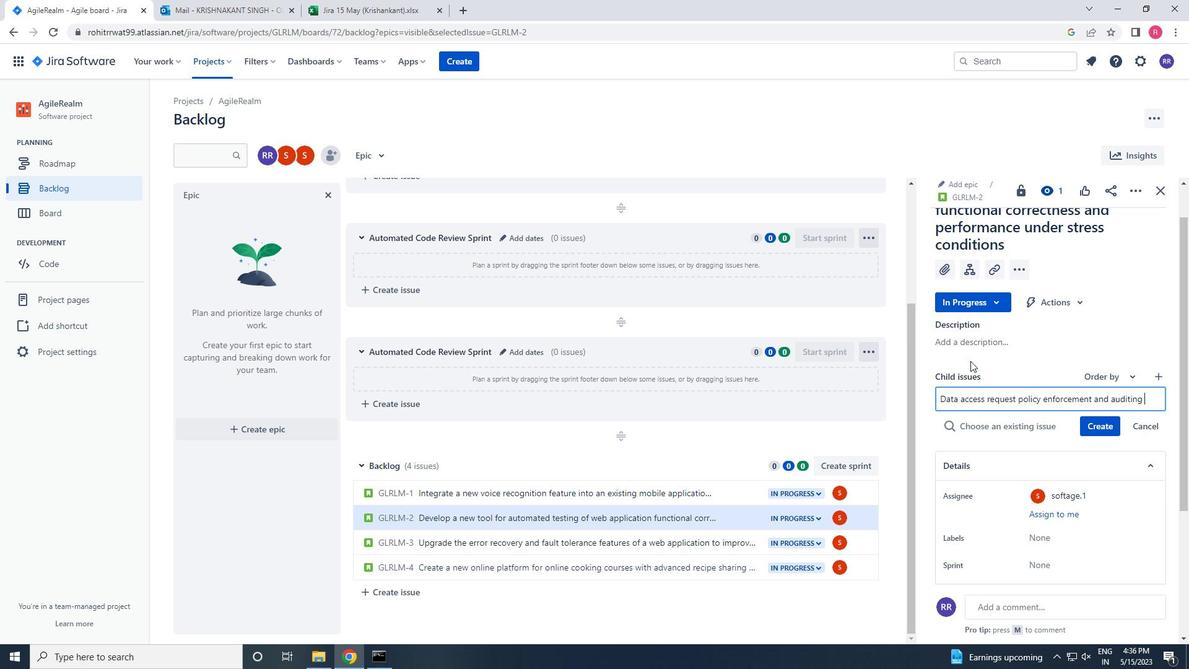 
Action: Mouse moved to (1107, 404)
Screenshot: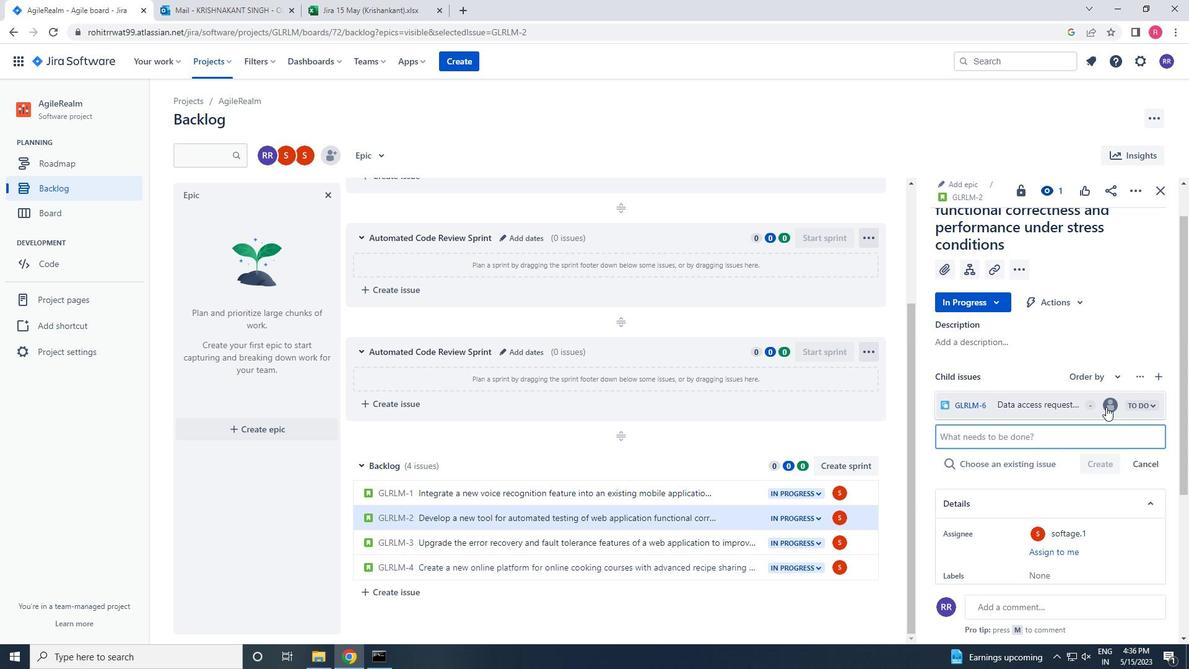 
Action: Mouse pressed left at (1107, 404)
Screenshot: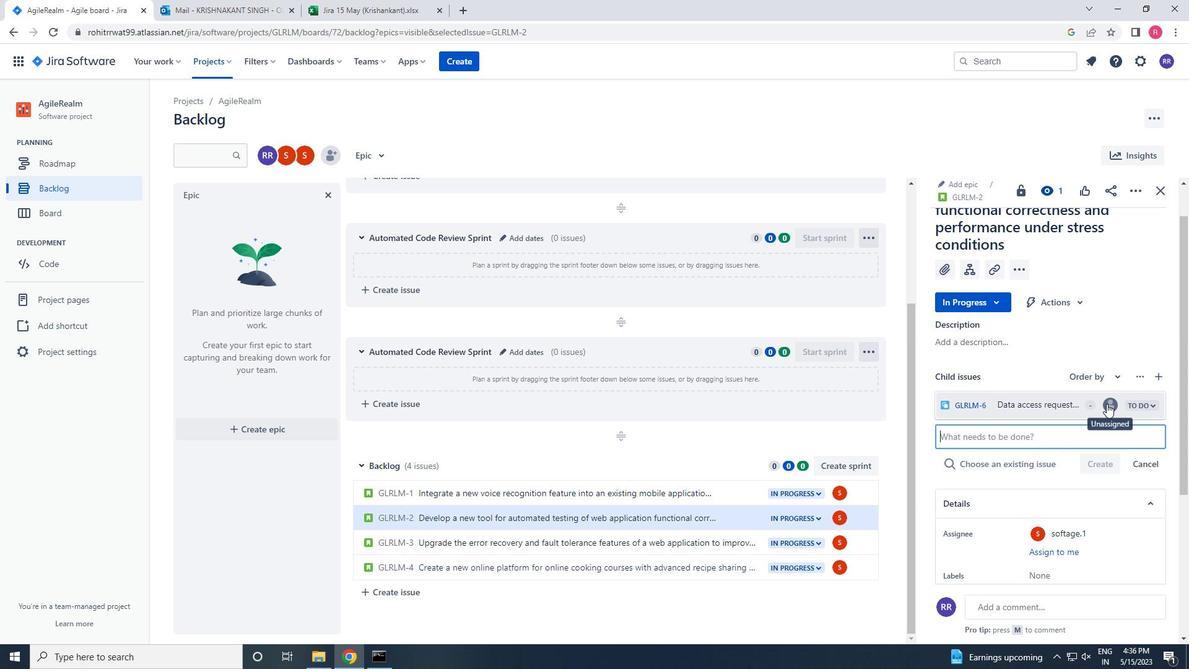 
Action: Key pressed SOFTAGE..1<Key.backspace><Key.backspace><Key.backspace>.1<Key.shift>@SOFTAGE.NET
Screenshot: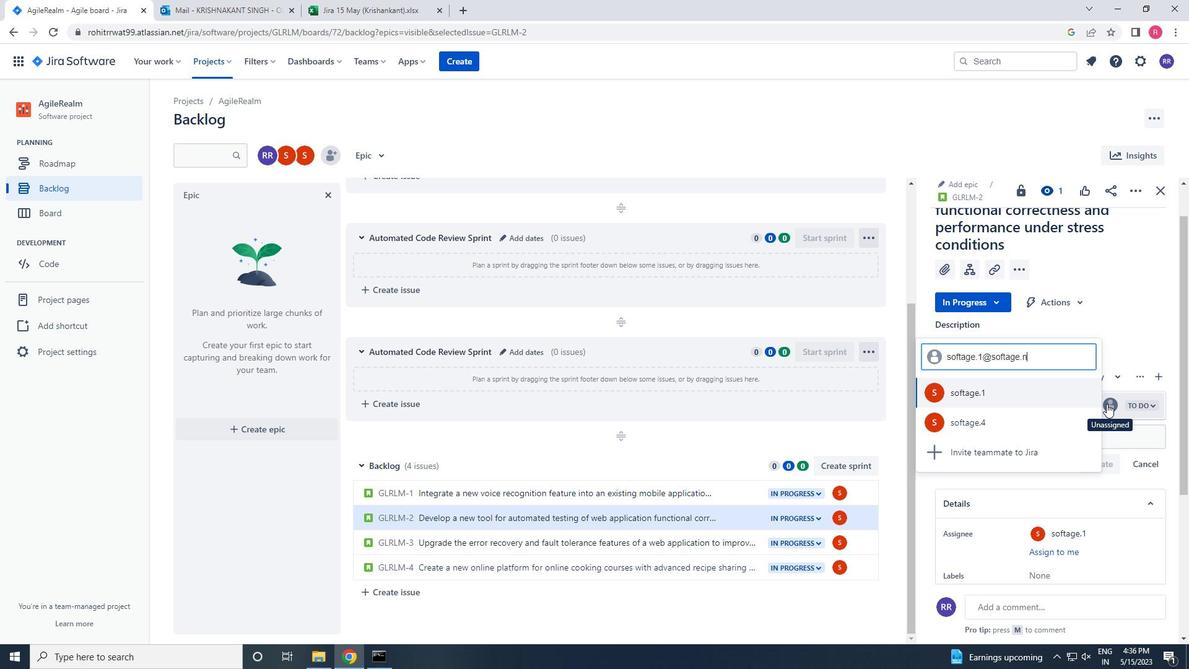 
Action: Mouse moved to (1007, 411)
Screenshot: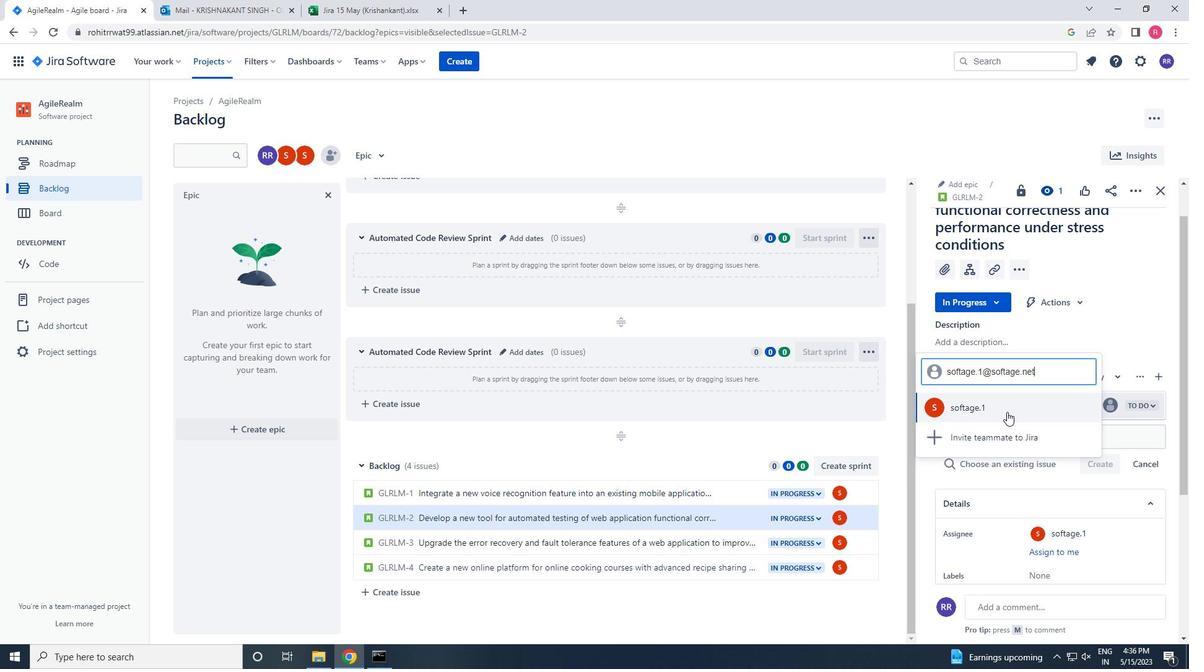 
Action: Mouse pressed left at (1007, 411)
Screenshot: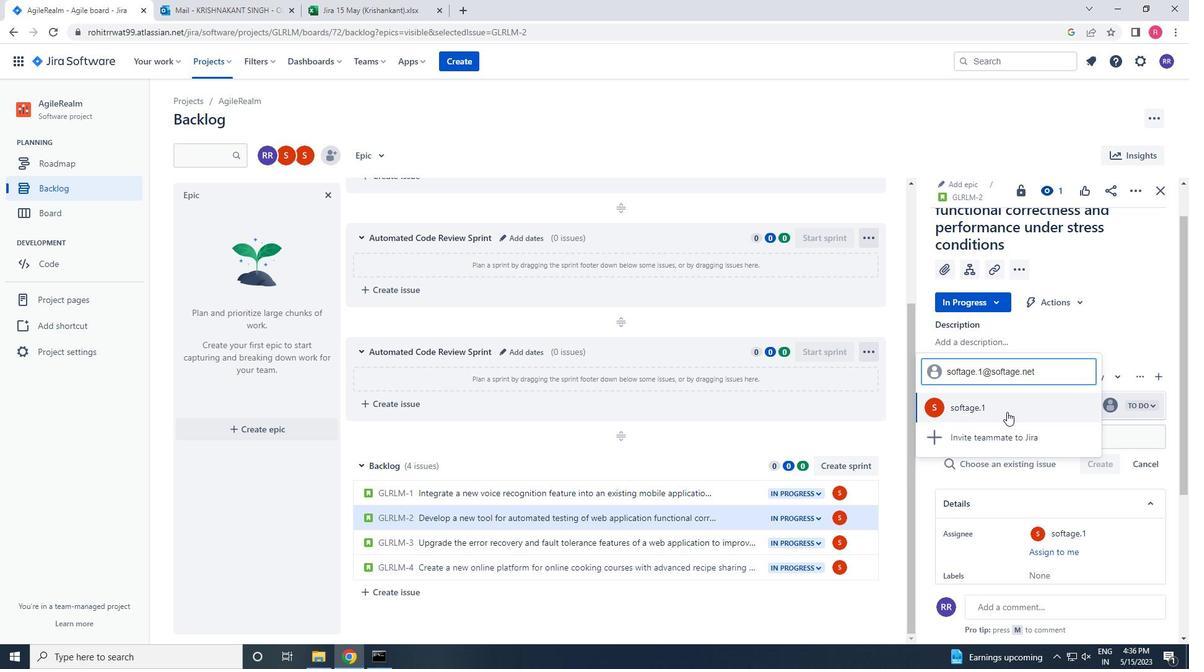 
